 Task: Add an event with the title Sales Strategy Review and Alignment Meeting, date '2023/11/07', time 7:00 AM to 9:00 AMand add a description: During this session, we will gather a diverse group of experts, including environmentalists, engineers, urban planners, technology enthusiasts, and policy makers, to foster a multidimensional perspective on the topic. Through an open exchange of ideas, we will collectively explore creative strategies to minimize carbon emissions, reduce traffic congestion, and promote eco-friendly modes of transportation.Select event color  Sage . Add location for the event as: 123 Leidseplein, Amsterdam, Netherlands, logged in from the account softage.5@softage.netand send the event invitation to softage.3@softage.net and softage.4@softage.net. Set a reminder for the event Doesn't repeat
Action: Mouse moved to (904, 67)
Screenshot: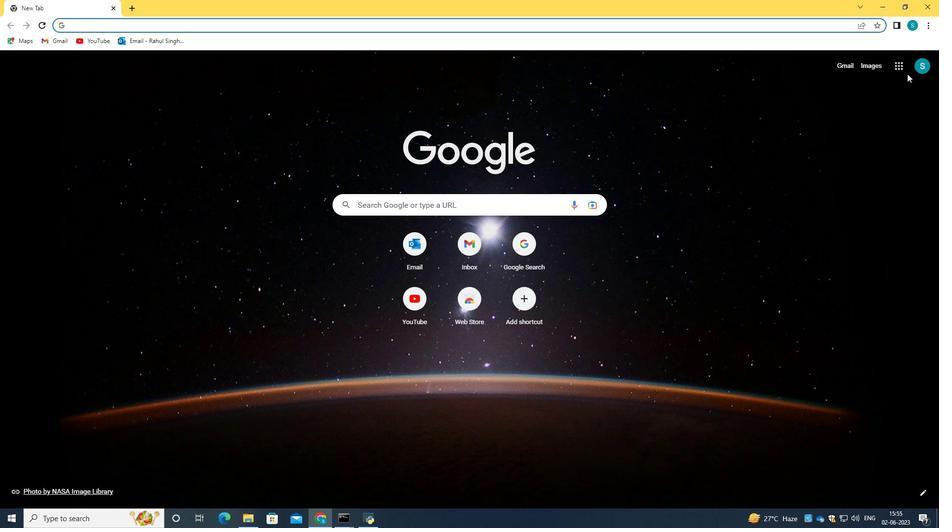 
Action: Mouse pressed left at (904, 67)
Screenshot: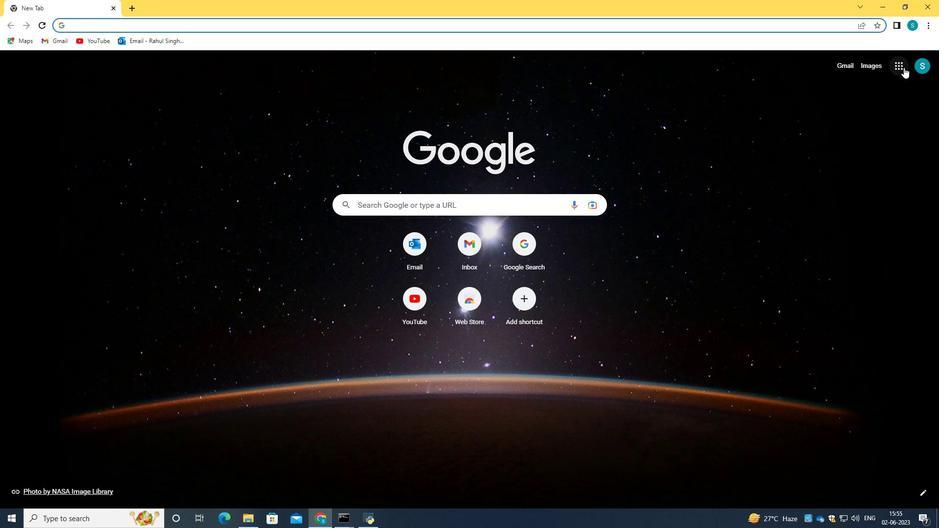 
Action: Mouse moved to (814, 208)
Screenshot: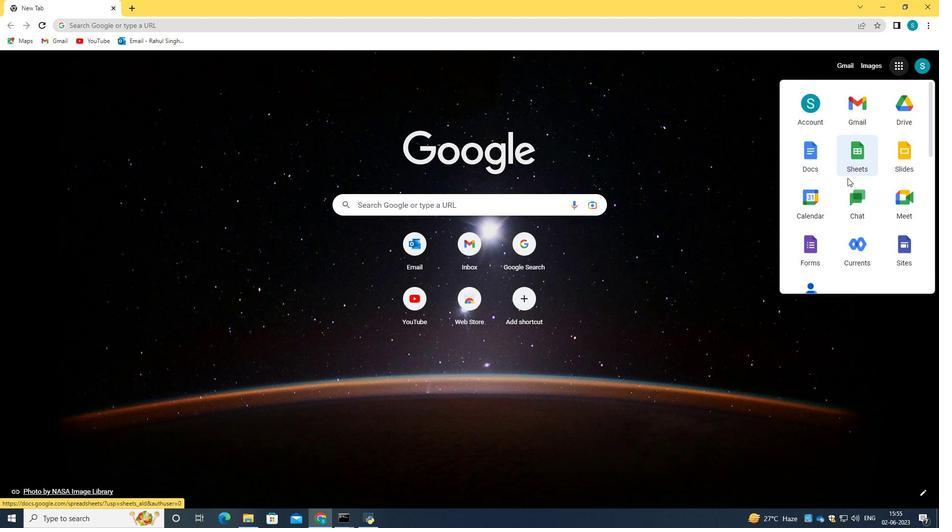
Action: Mouse pressed left at (814, 208)
Screenshot: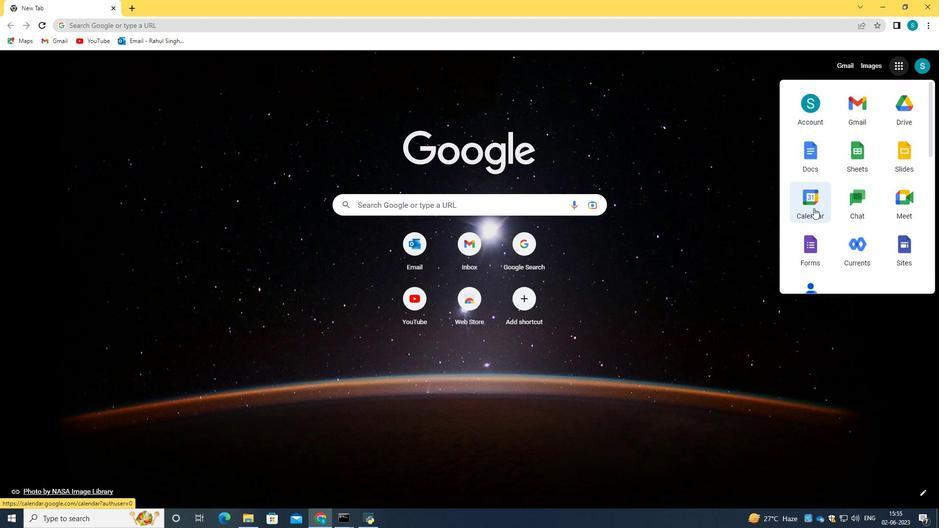 
Action: Mouse moved to (66, 97)
Screenshot: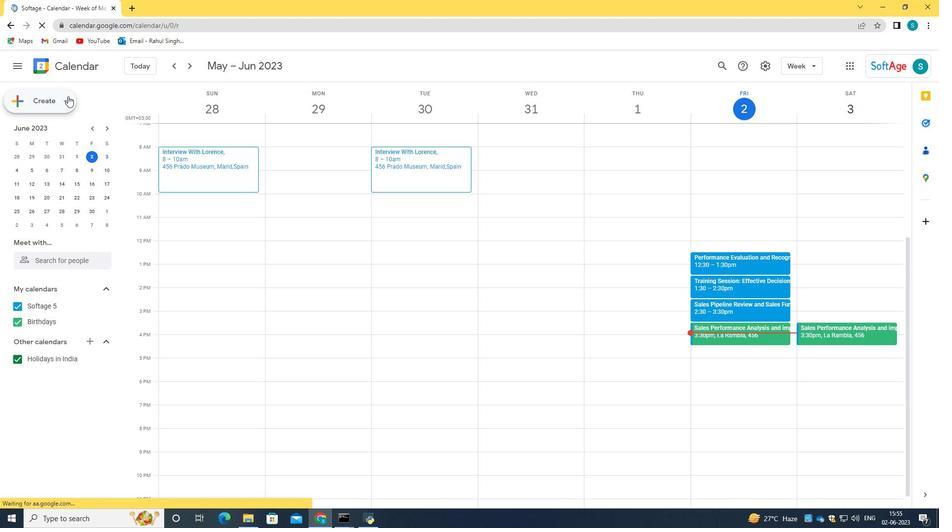 
Action: Mouse pressed left at (66, 97)
Screenshot: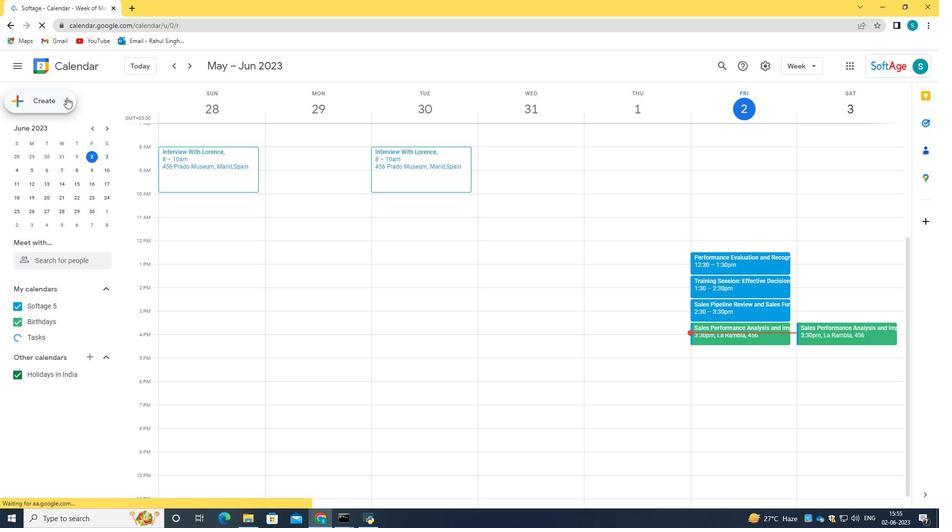 
Action: Mouse moved to (68, 125)
Screenshot: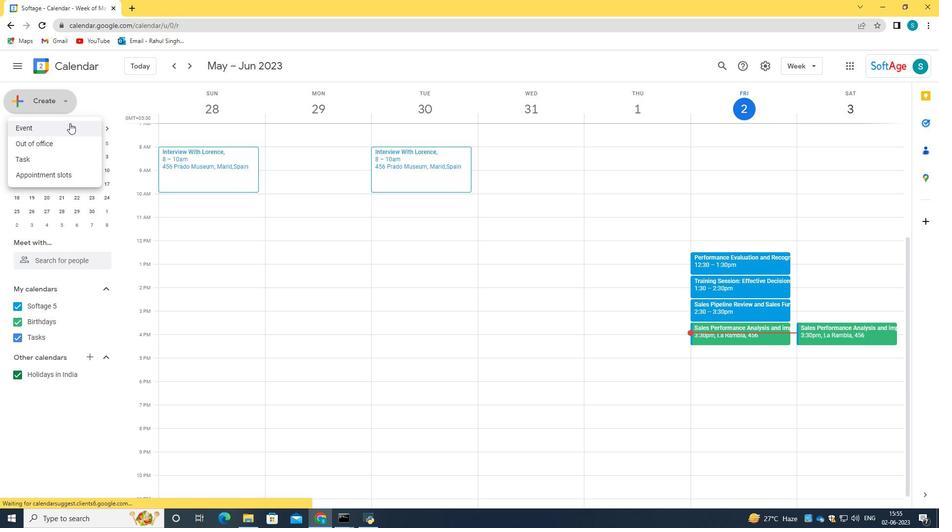
Action: Mouse pressed left at (68, 125)
Screenshot: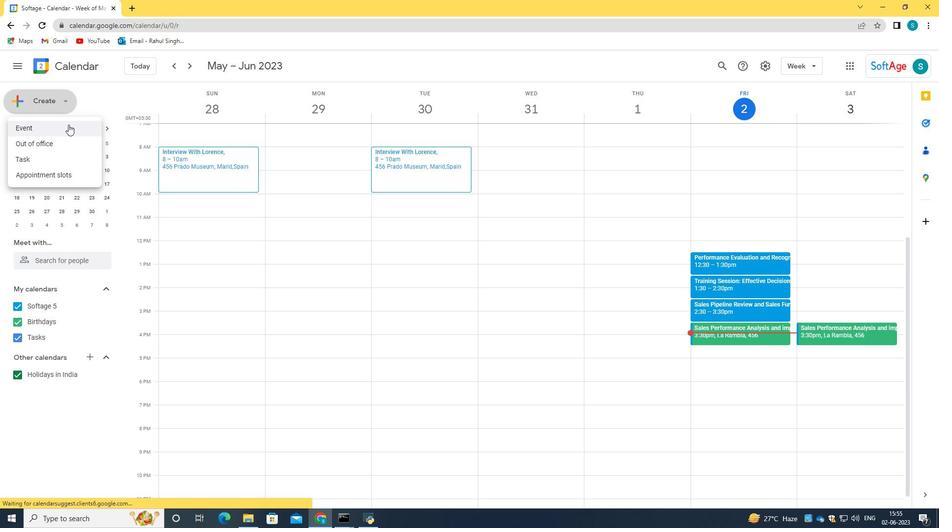 
Action: Mouse moved to (607, 392)
Screenshot: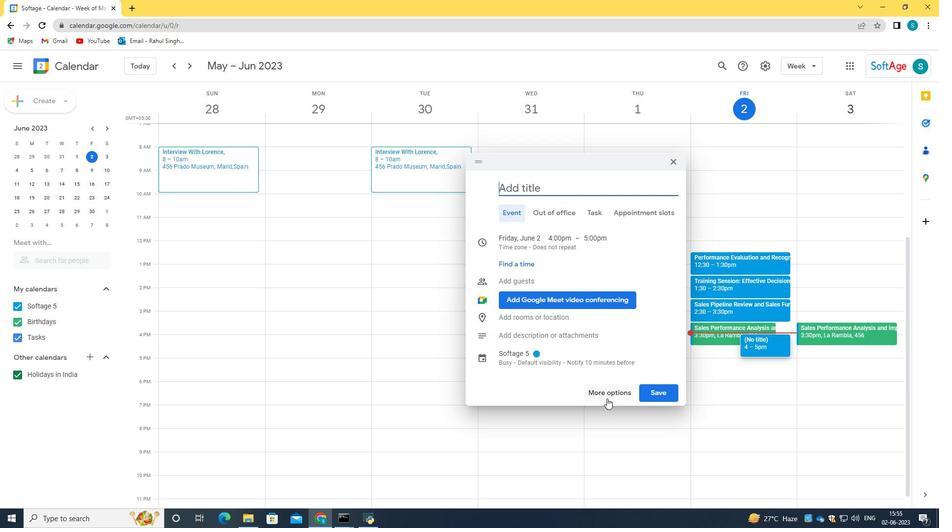 
Action: Mouse pressed left at (607, 392)
Screenshot: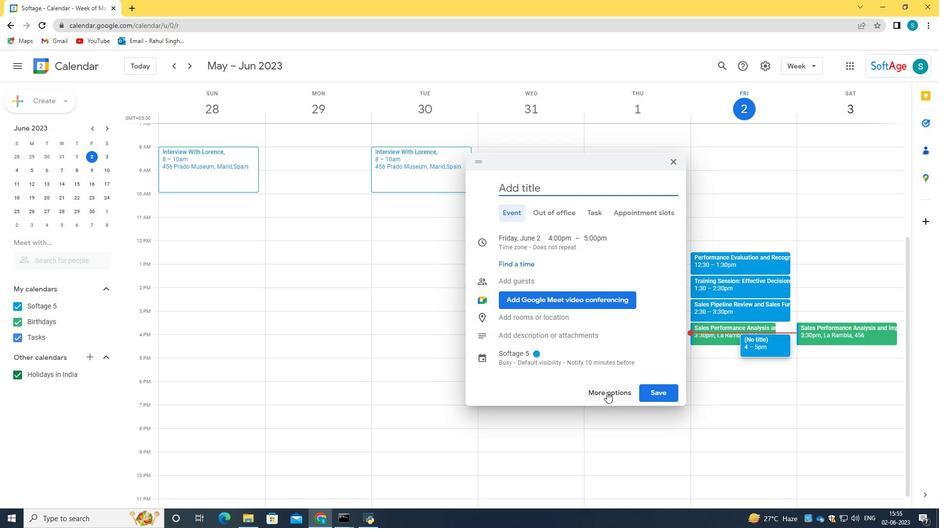 
Action: Mouse moved to (139, 75)
Screenshot: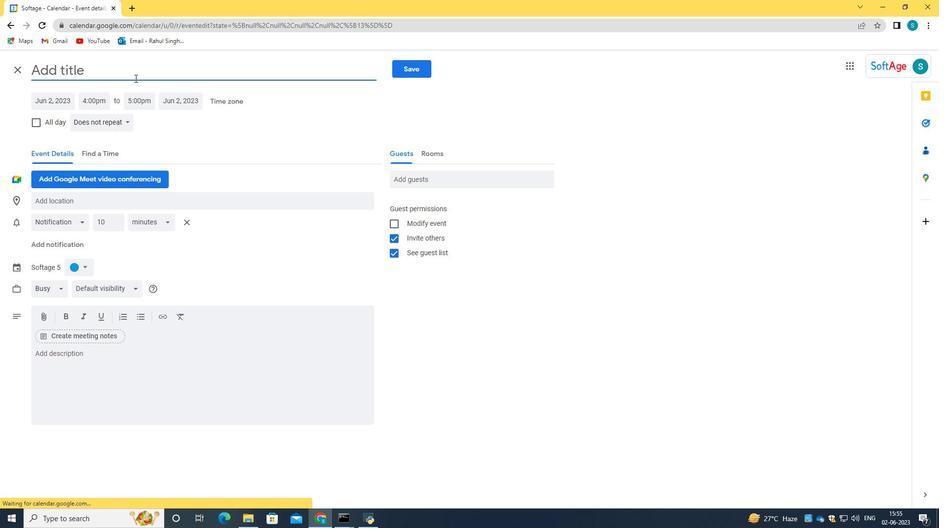 
Action: Key pressed <Key.caps_lock>S<Key.caps_lock>trategy<Key.space><Key.caps_lock>R<Key.caps_lock>eview<Key.space>and<Key.space><Key.caps_lock>AL<Key.caps_lock>o<Key.backspace><Key.backspace>lignment<Key.space><Key.caps_lock>M<Key.caps_lock>et<Key.backspace>eting
Screenshot: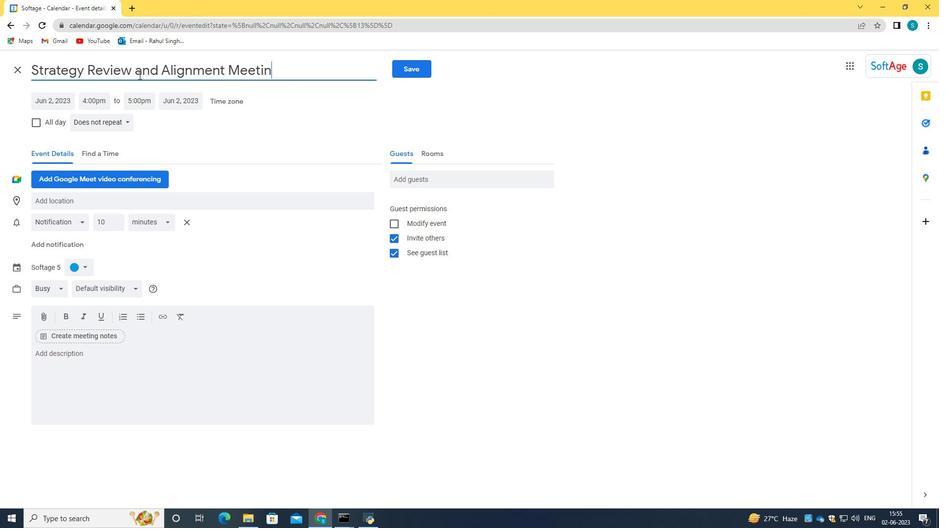 
Action: Mouse moved to (51, 101)
Screenshot: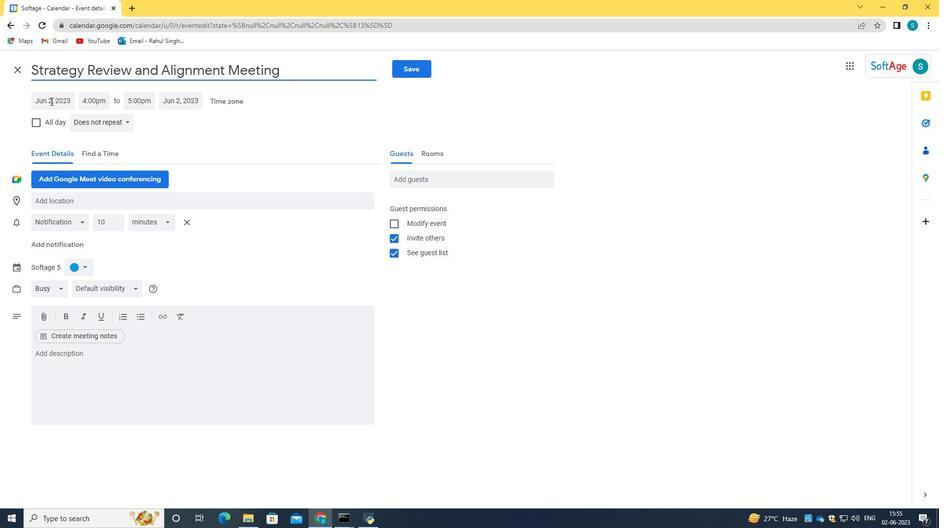 
Action: Mouse pressed left at (51, 101)
Screenshot: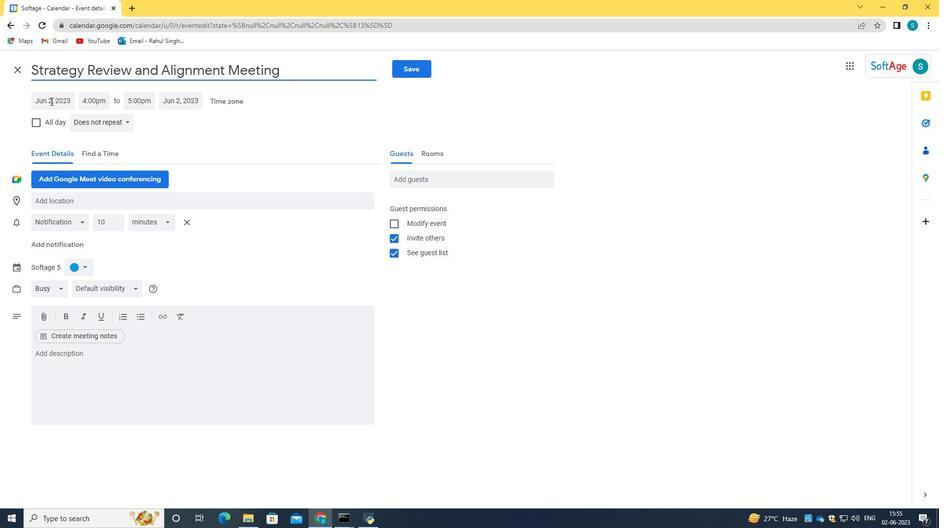 
Action: Mouse moved to (776, 193)
Screenshot: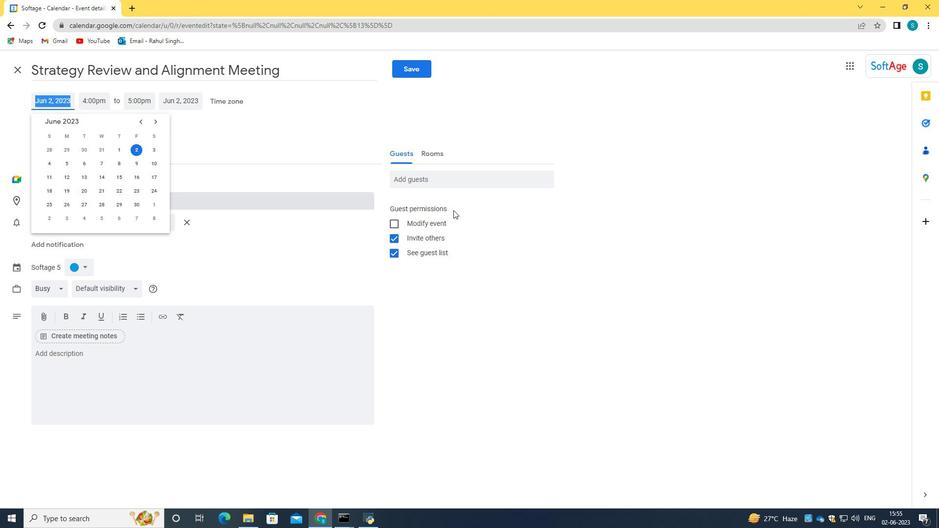 
Action: Key pressed 2023/11/07<Key.tab>07<Key.shift_r>:00
Screenshot: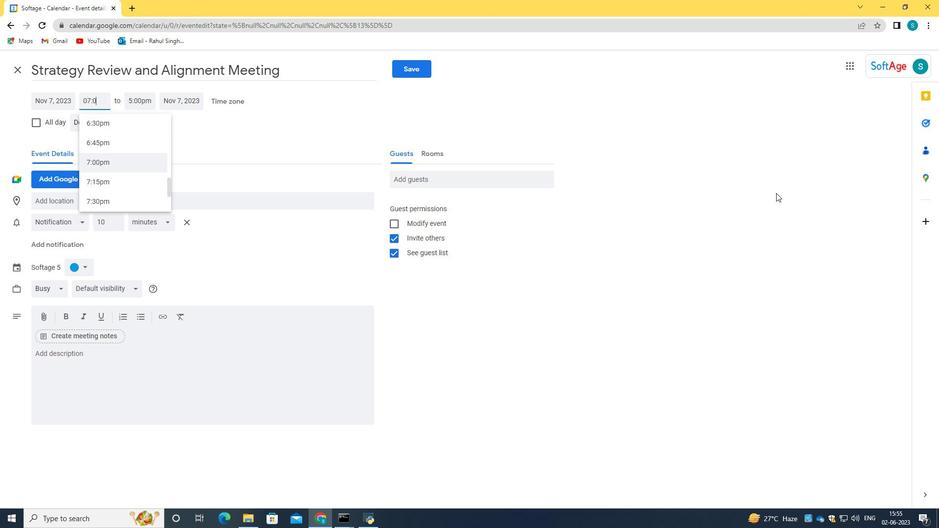 
Action: Mouse moved to (792, 193)
Screenshot: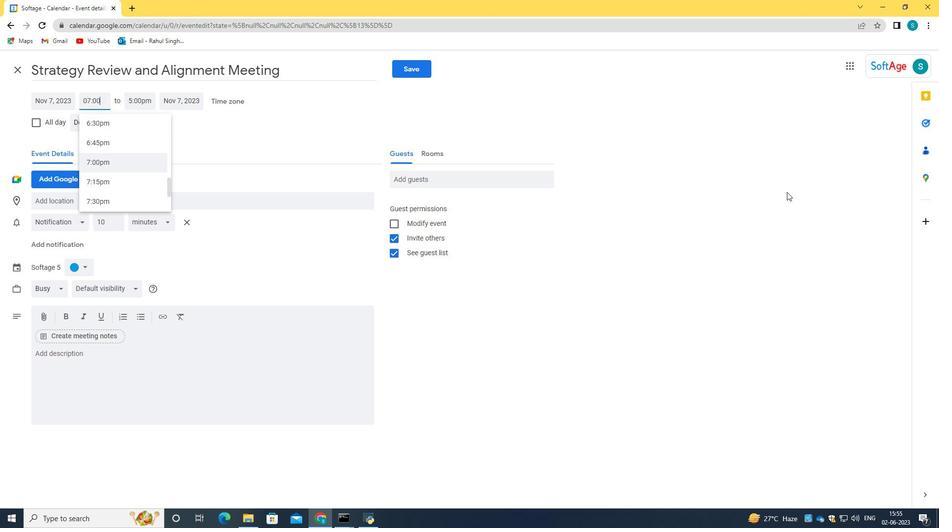 
Action: Key pressed am<Key.enter><Key.tab>09<Key.shift_r>:00am<Key.enter>
Screenshot: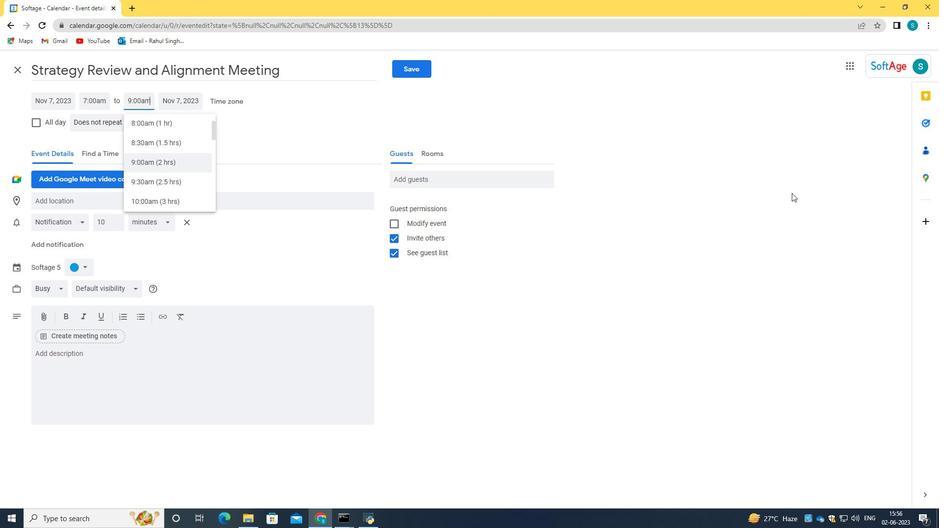 
Action: Mouse moved to (126, 364)
Screenshot: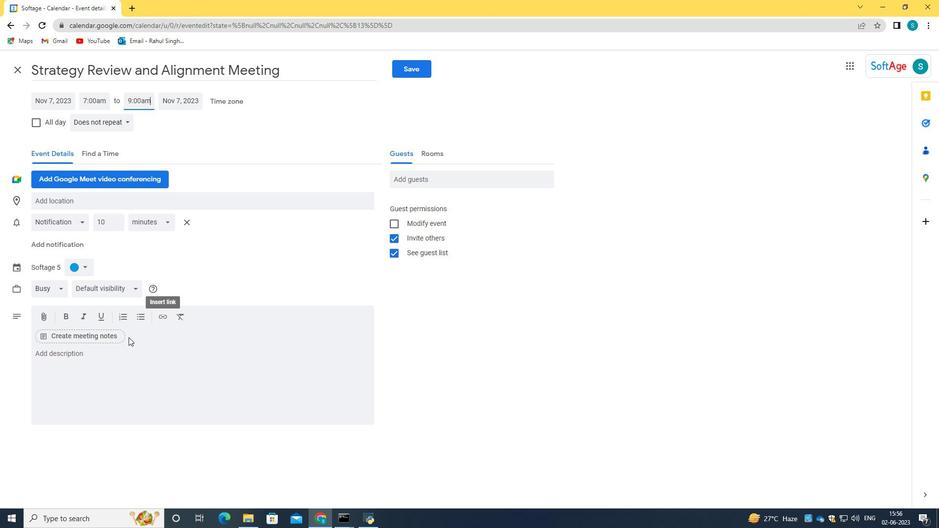 
Action: Mouse pressed left at (126, 364)
Screenshot: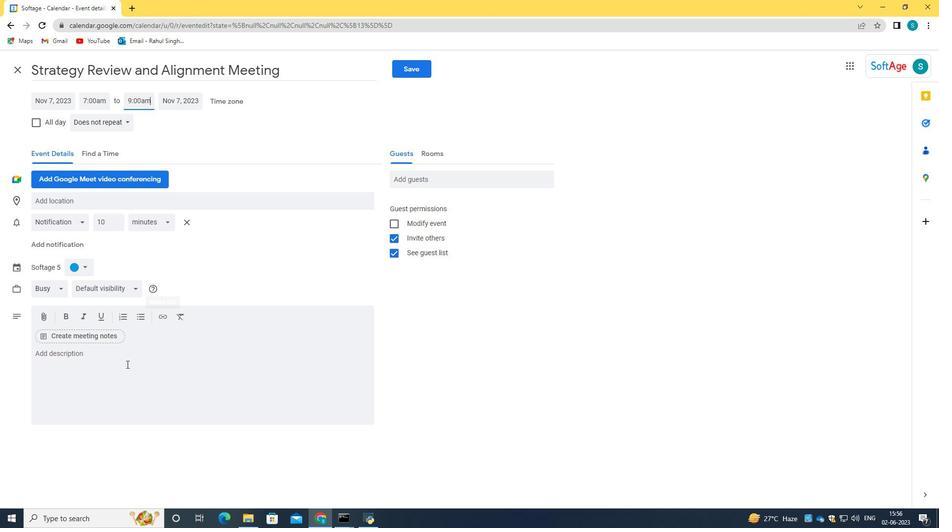 
Action: Key pressed <Key.caps_lock>D<Key.caps_lock>uring<Key.space>this<Key.space>session,<Key.space>we<Key.space>will<Key.space>gather<Key.space>a<Key.space>diverse<Key.space><Key.backspace><Key.space>group<Key.space>of<Key.space>experts<Key.space>,<Key.space>inc<Key.backspace><Key.backspace>=<Key.backspace><Key.backspace><Key.backspace><Key.backspace><Key.backspace>,<Key.space>includint<Key.backspace>g<Key.space>enci<Key.backspace><Key.backspace>vironm<Key.backspace>mentalists,<Key.space>engineers,<Key.space>urban<Key.space>planners,<Key.space>technolo<Key.backspace>ogy<Key.space>enthusiasts,<Key.space>and<Key.space>policy<Key.space>makers,<Key.space>to<Key.space>foster<Key.space>a<Key.space>multidimensional<Key.space>pr<Key.backspace>erspective<Key.space>on<Key.space>the<Key.space>topic.<Key.caps_lock><Key.space><Key.caps_lock>t<Key.caps_lock>H<Key.backspace><Key.backspace>T<Key.caps_lock>hrough<Key.space>a<Key.space><Key.backspace>an<Key.backspace><Key.backspace>n<Key.space>open<Key.space>exchange<Key.space>of<Key.space>ideas,<Key.space>we<Key.space>will<Key.space>collectivel<Key.space><Key.backspace><Key.backspace>ly<Key.space>w<Key.backspace>explore<Key.space>creative<Key.space>stratgies<Key.space>to<Key.space>mi<Key.backspace><Key.backspace><Key.backspace><Key.backspace>
Screenshot: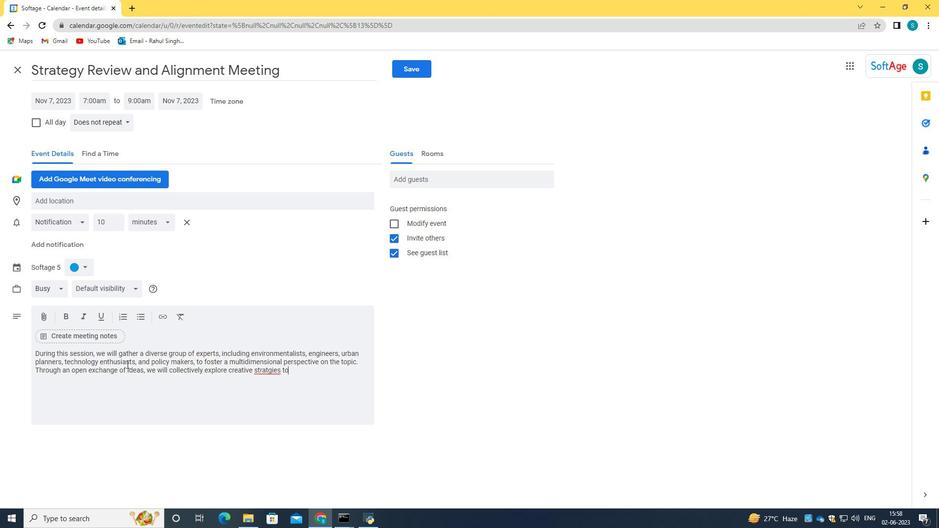 
Action: Mouse moved to (271, 370)
Screenshot: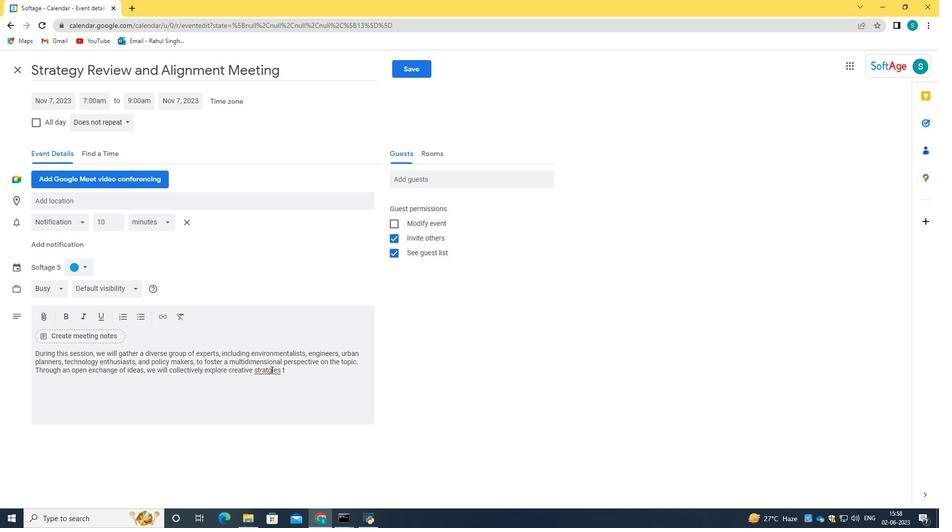 
Action: Mouse pressed right at (271, 370)
Screenshot: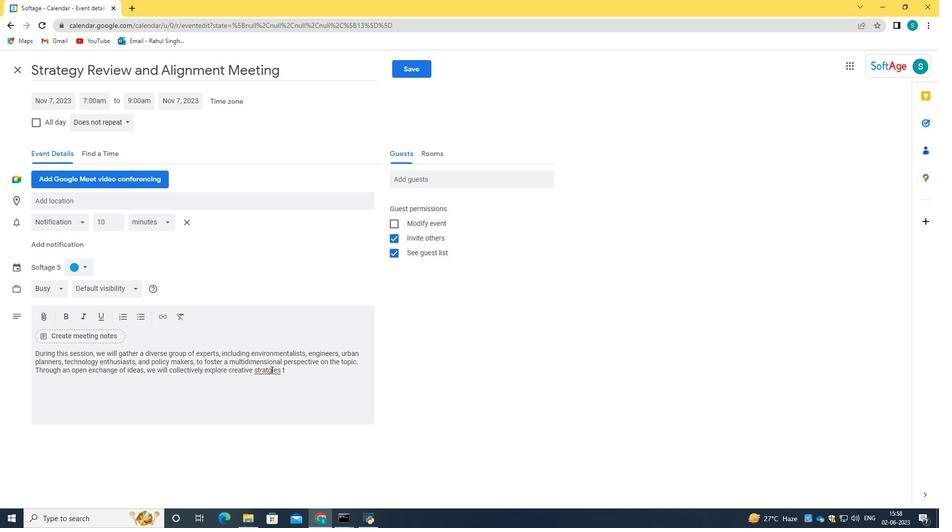 
Action: Mouse moved to (314, 241)
Screenshot: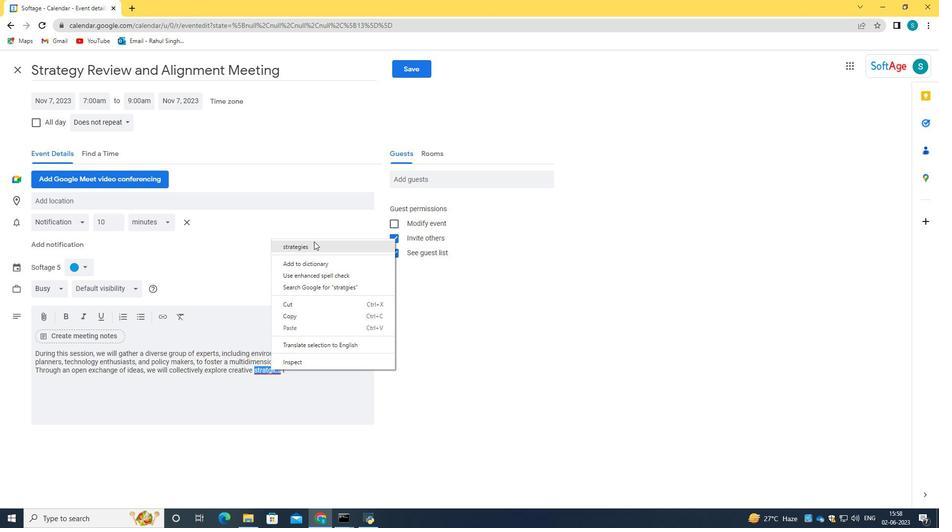 
Action: Mouse pressed left at (314, 241)
Screenshot: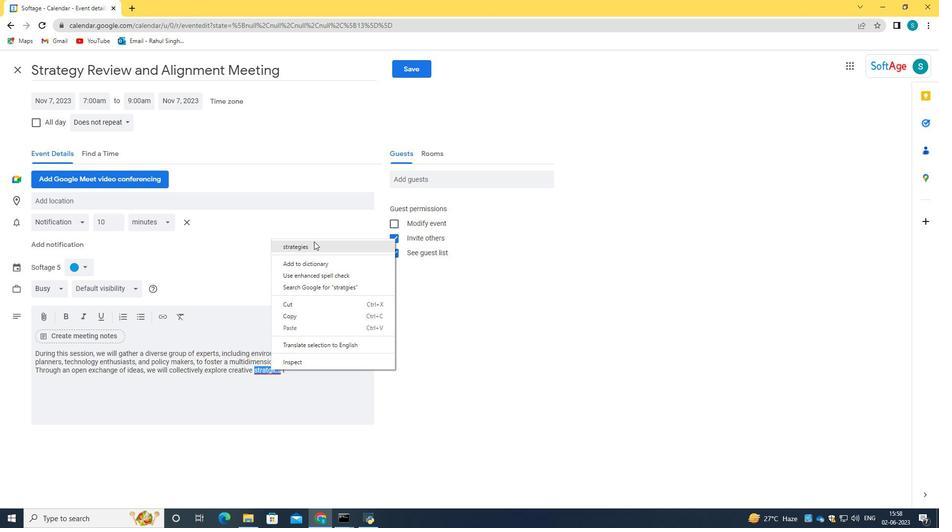 
Action: Mouse moved to (291, 372)
Screenshot: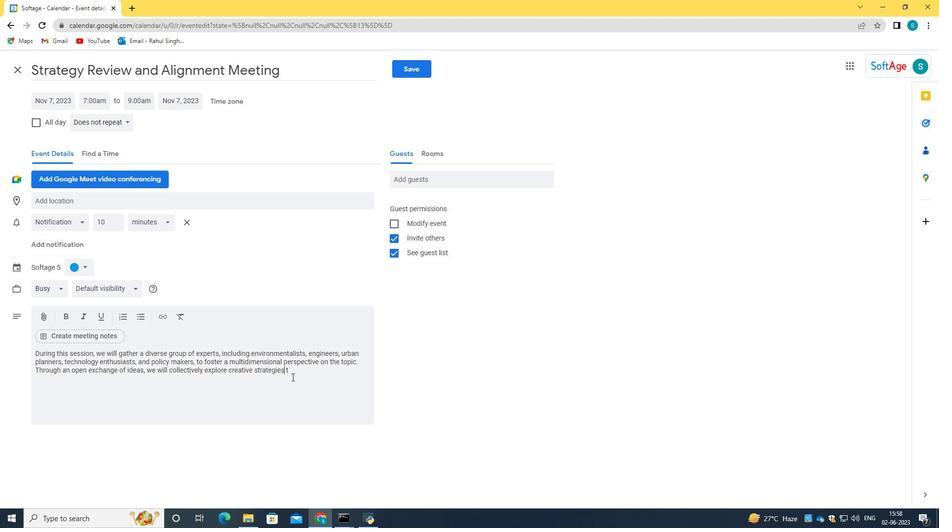 
Action: Mouse pressed left at (291, 372)
Screenshot: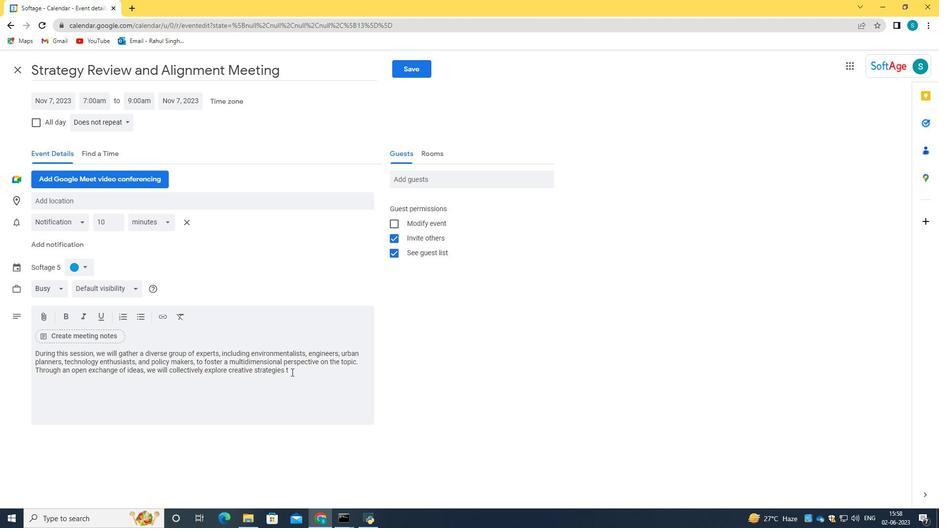 
Action: Key pressed o<Key.space>minimize<Key.space>carbon<Key.space>emissions,<Key.space>reduce<Key.space>trafi<Key.backspace>fic<Key.space>congestion,<Key.space>and<Key.space>promote<Key.space>eco=<Key.backspace>0<Key.backspace>-friendly<Key.space>modes<Key.space>of<Key.space>transportation.
Screenshot: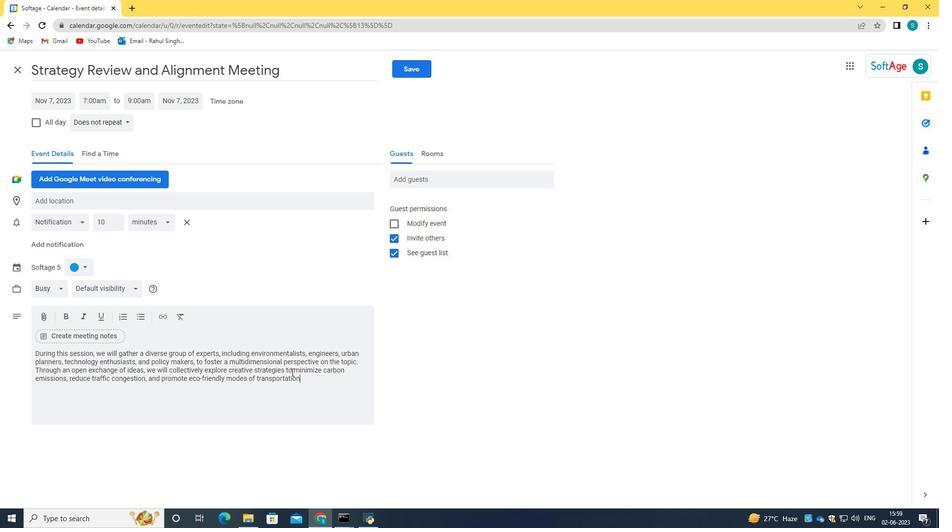 
Action: Mouse moved to (78, 268)
Screenshot: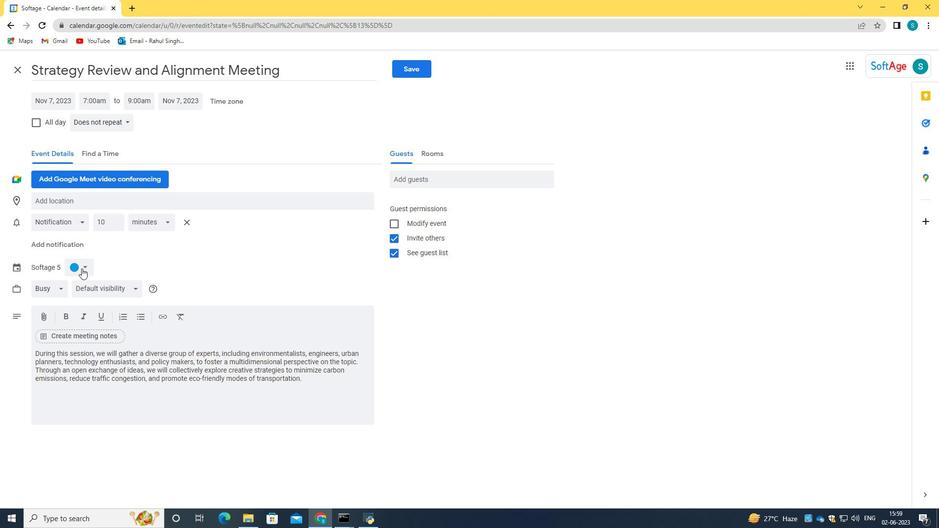 
Action: Mouse pressed left at (78, 268)
Screenshot: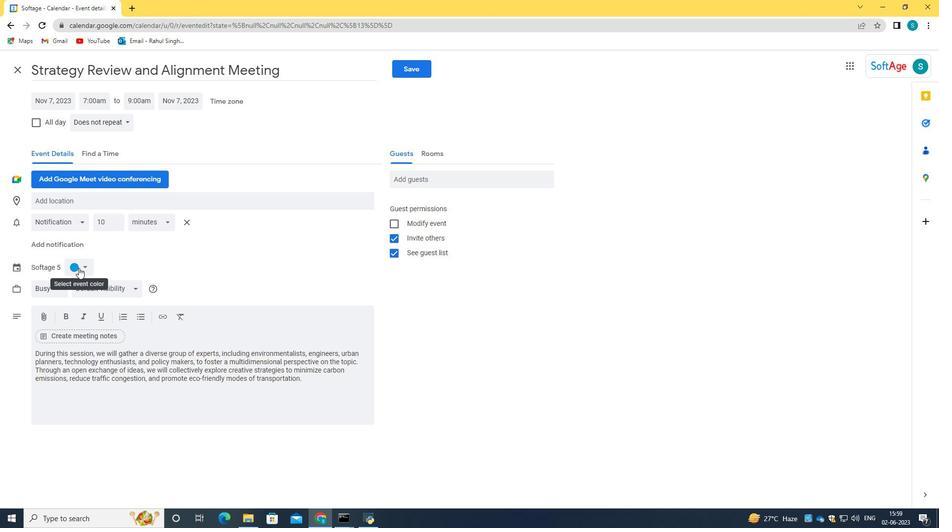 
Action: Mouse moved to (76, 288)
Screenshot: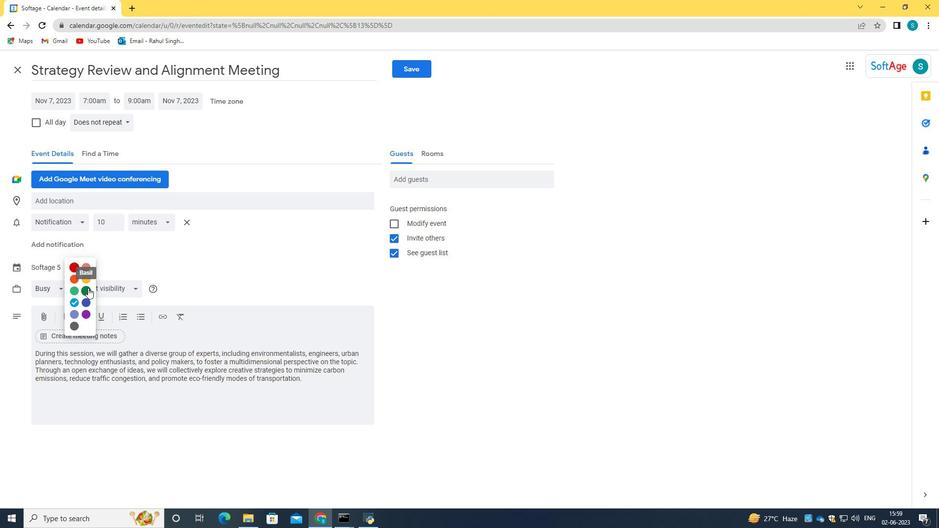 
Action: Mouse pressed left at (76, 288)
Screenshot: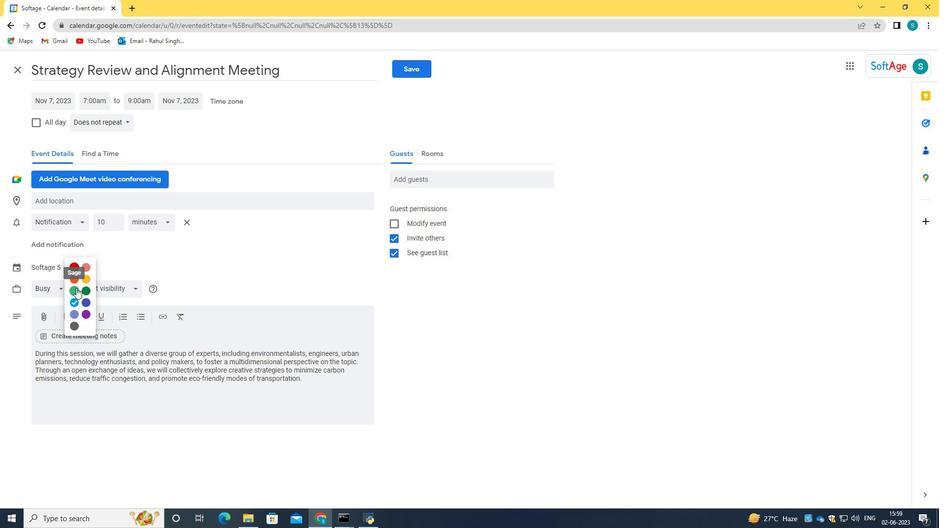
Action: Mouse moved to (88, 203)
Screenshot: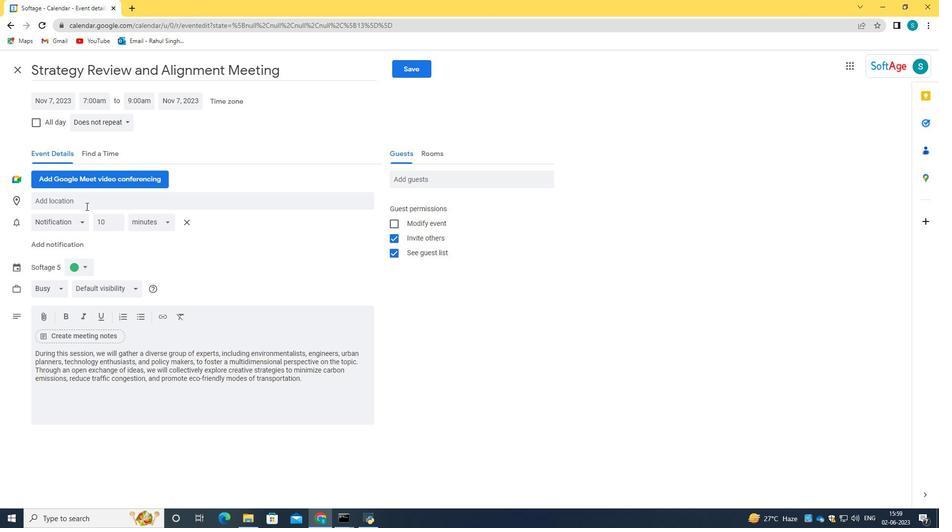 
Action: Mouse pressed left at (88, 203)
Screenshot: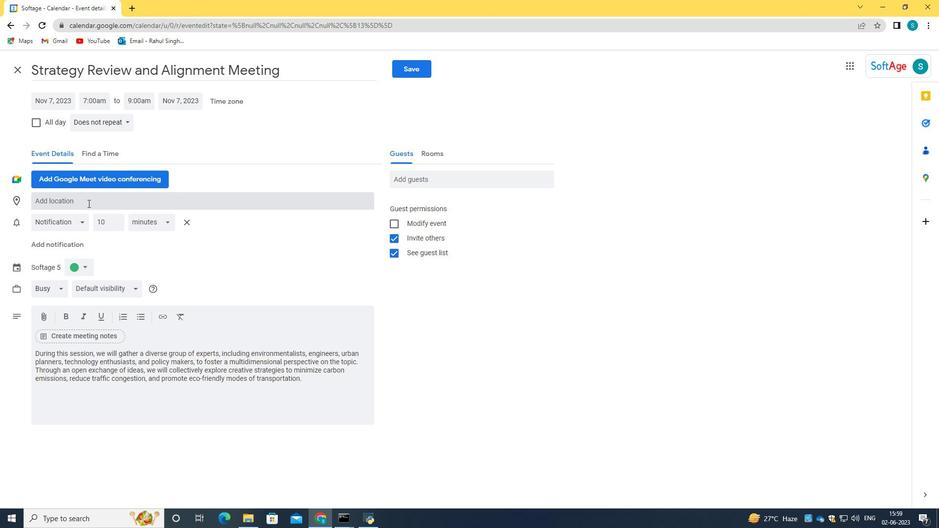 
Action: Key pressed 12
Screenshot: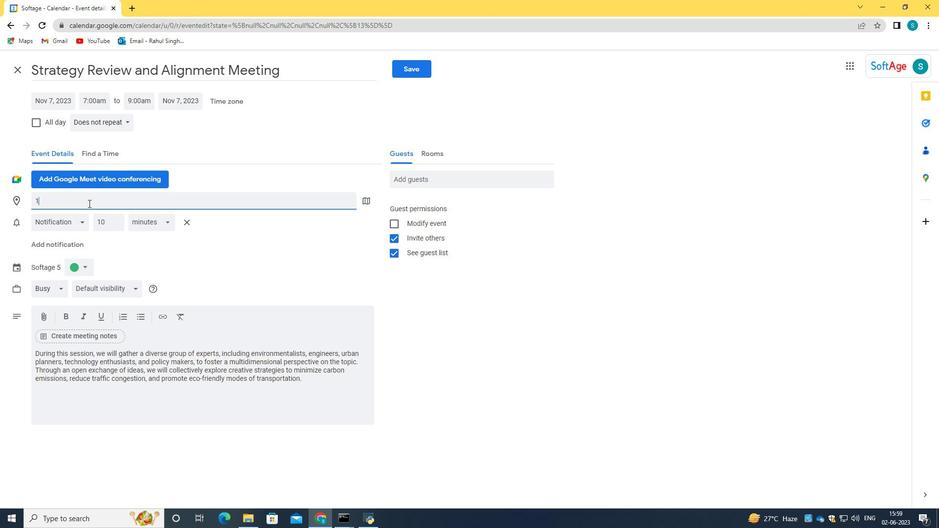 
Action: Mouse moved to (91, 203)
Screenshot: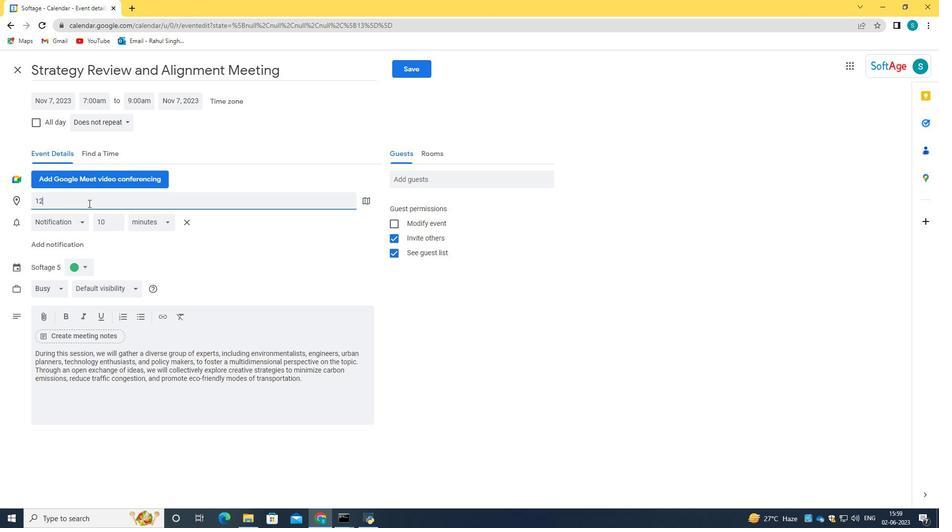 
Action: Key pressed 3
Screenshot: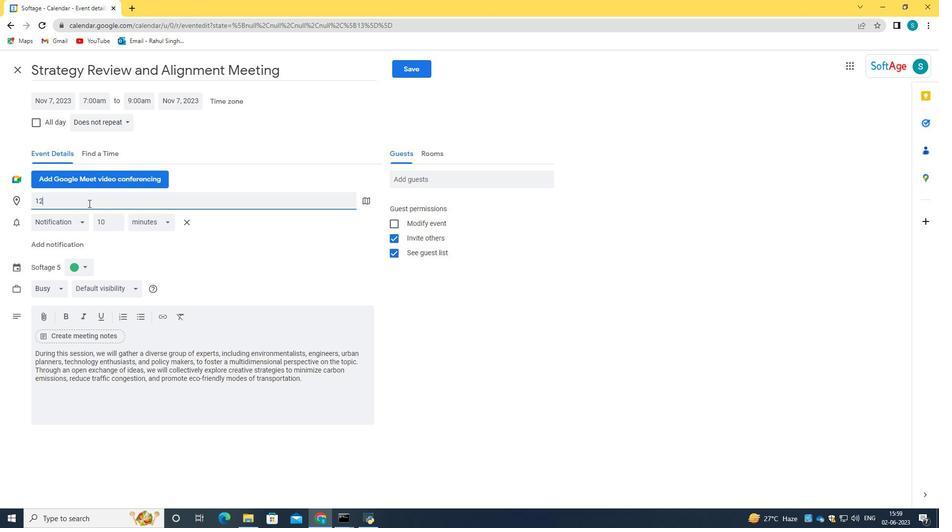 
Action: Mouse moved to (122, 205)
Screenshot: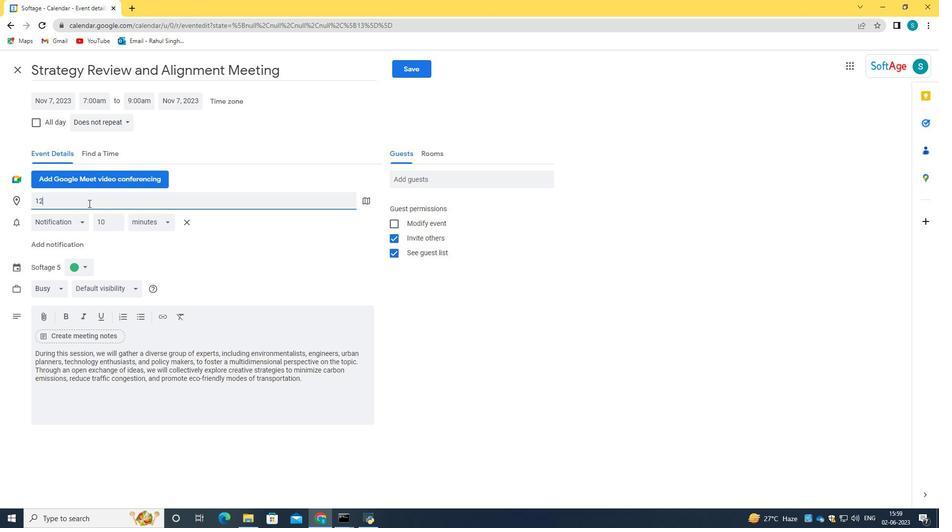 
Action: Key pressed <Key.space><Key.caps_lock>L<Key.caps_lock>eidsep
Screenshot: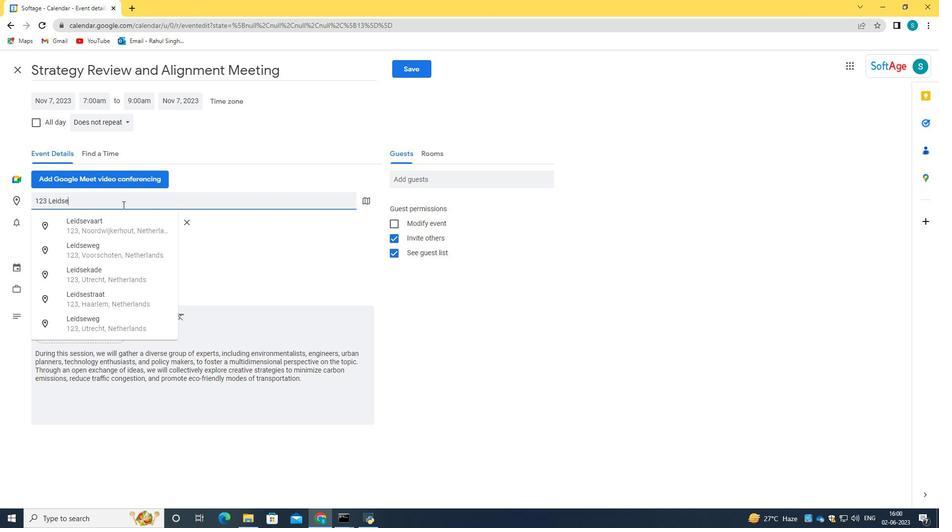 
Action: Mouse moved to (107, 228)
Screenshot: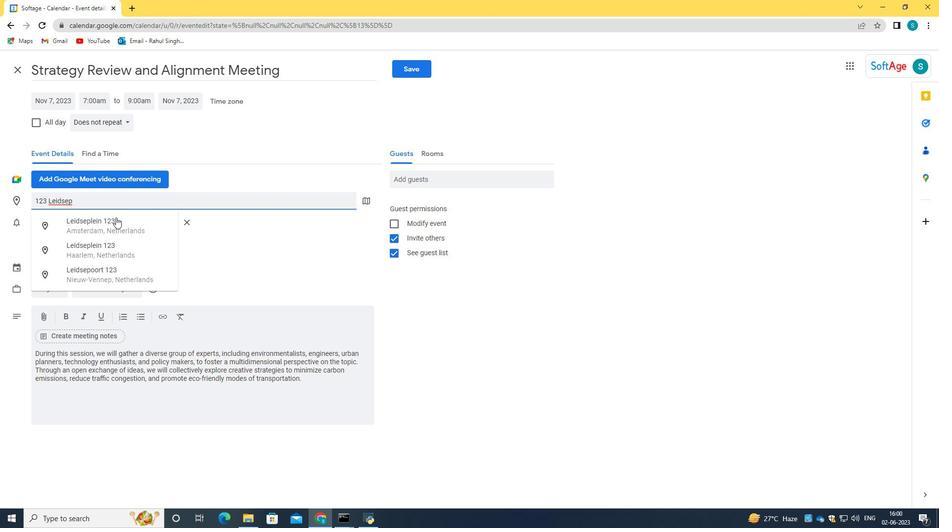 
Action: Mouse pressed left at (107, 228)
Screenshot: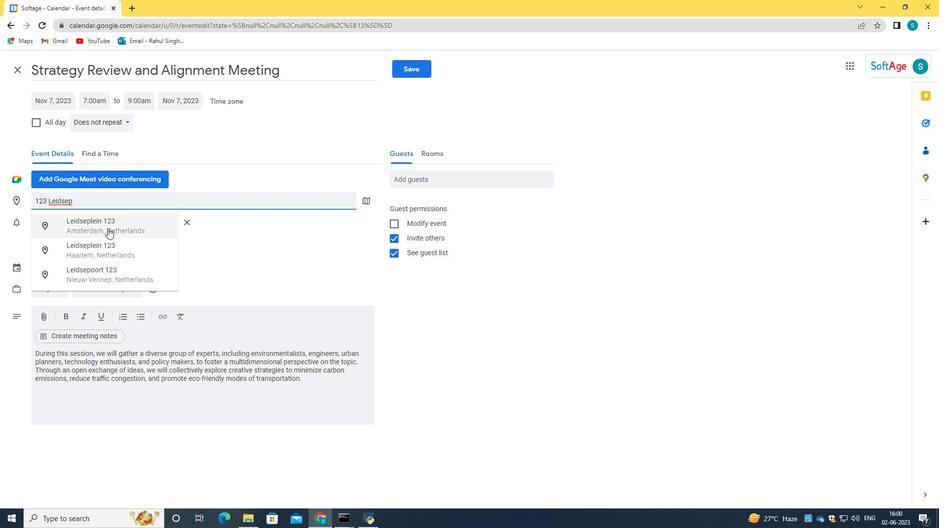
Action: Mouse moved to (430, 180)
Screenshot: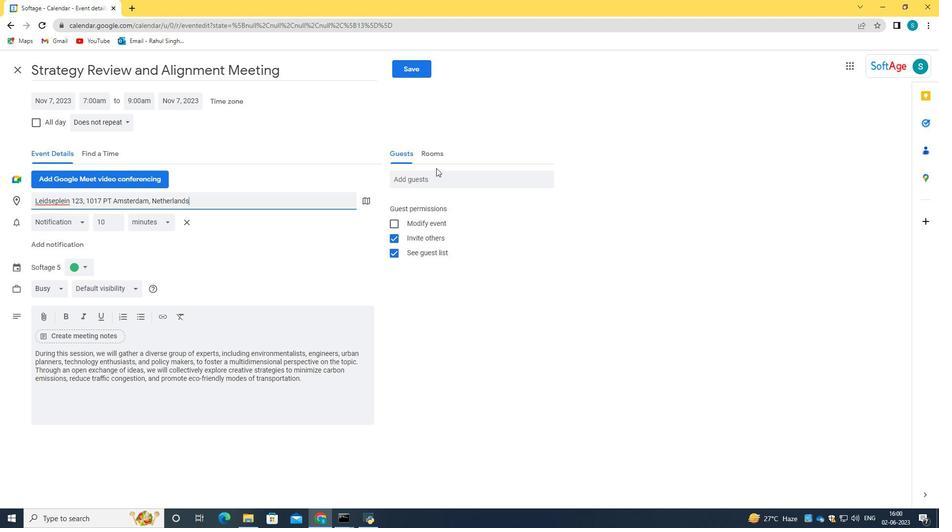 
Action: Mouse pressed left at (430, 180)
Screenshot: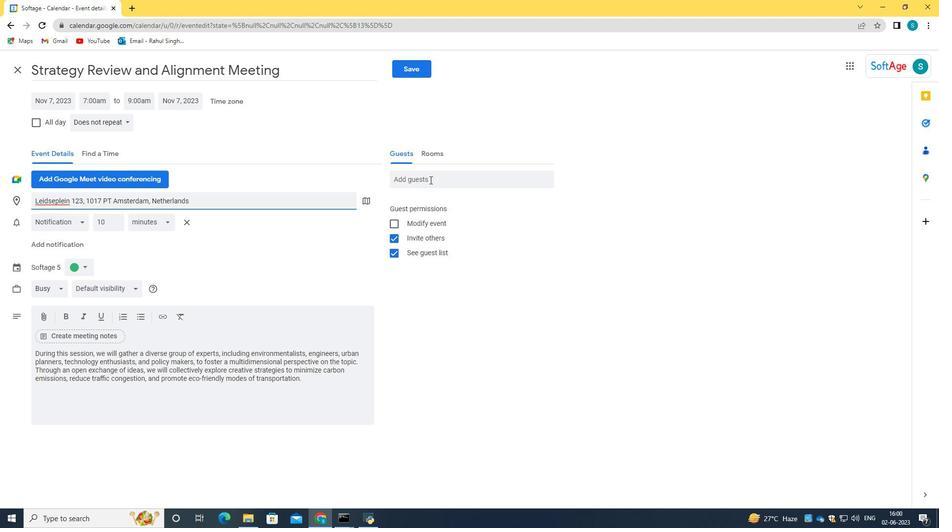 
Action: Key pressed softage.5<Key.shift>@softage.net
Screenshot: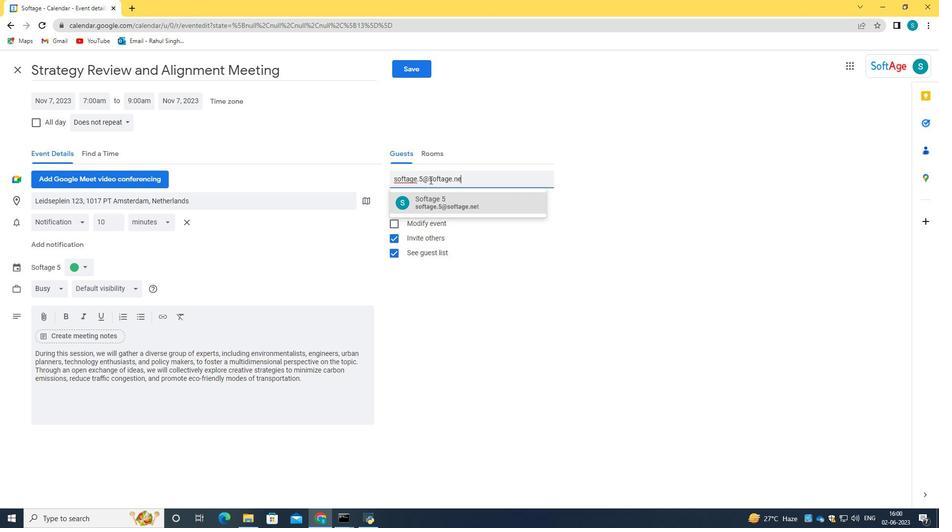 
Action: Mouse moved to (424, 178)
Screenshot: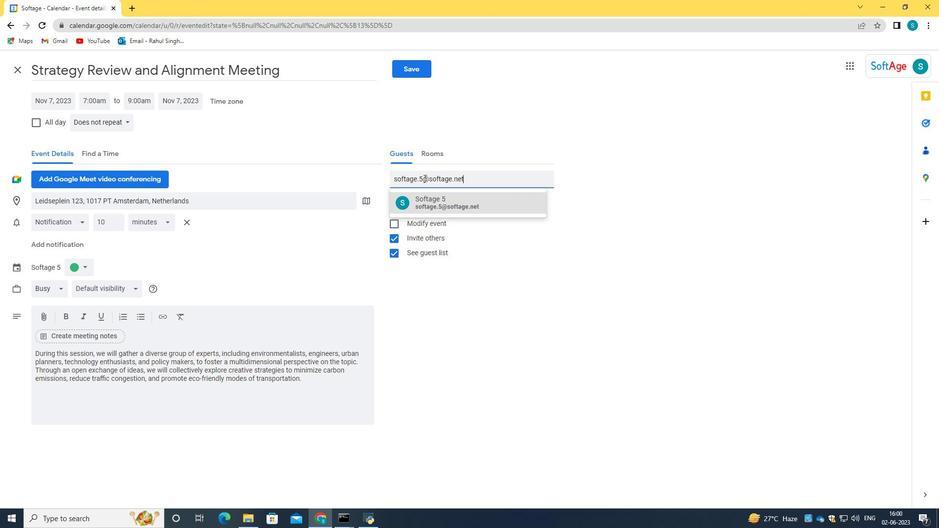 
Action: Mouse pressed left at (424, 178)
Screenshot: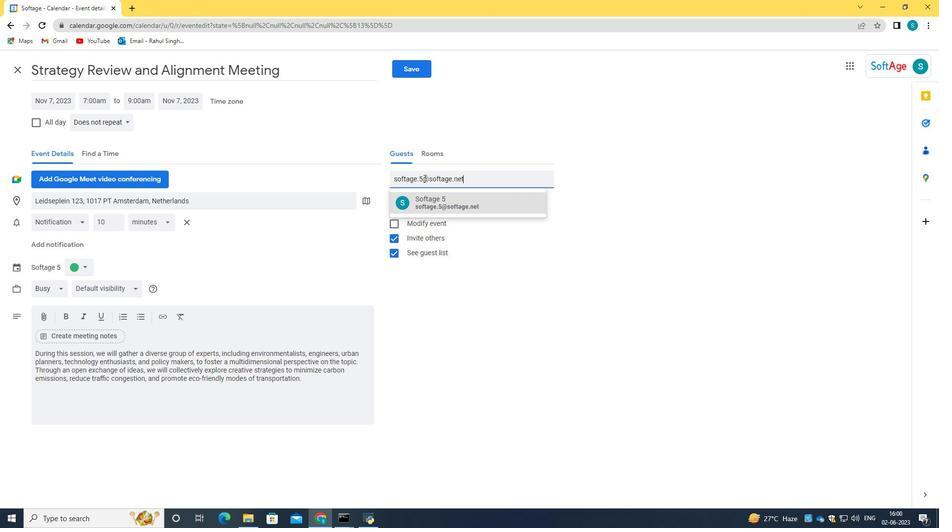 
Action: Mouse moved to (432, 178)
Screenshot: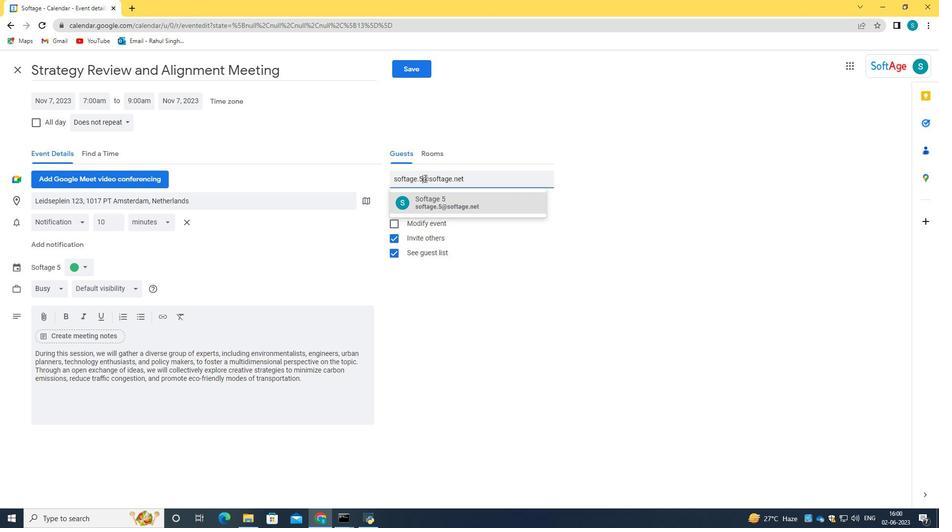 
Action: Key pressed <Key.backspace>3
Screenshot: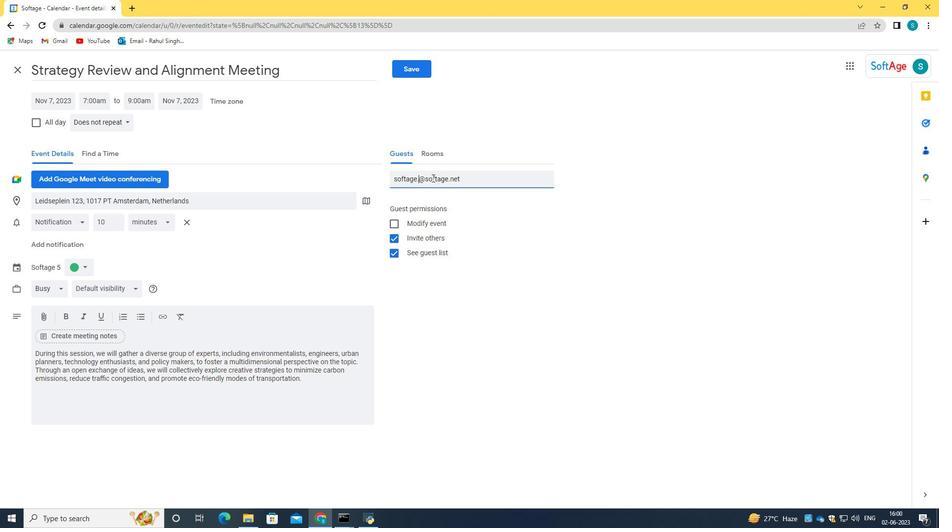 
Action: Mouse moved to (477, 192)
Screenshot: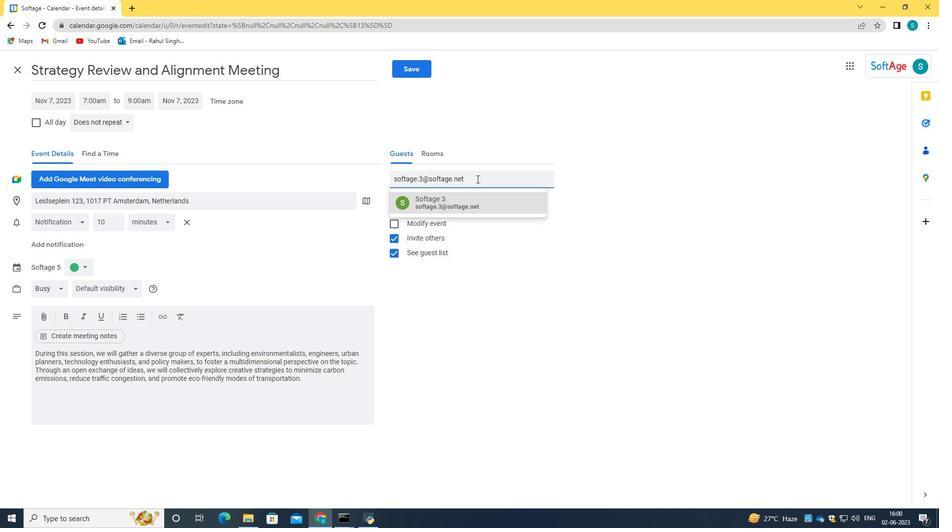 
Action: Key pressed <Key.enter>
Screenshot: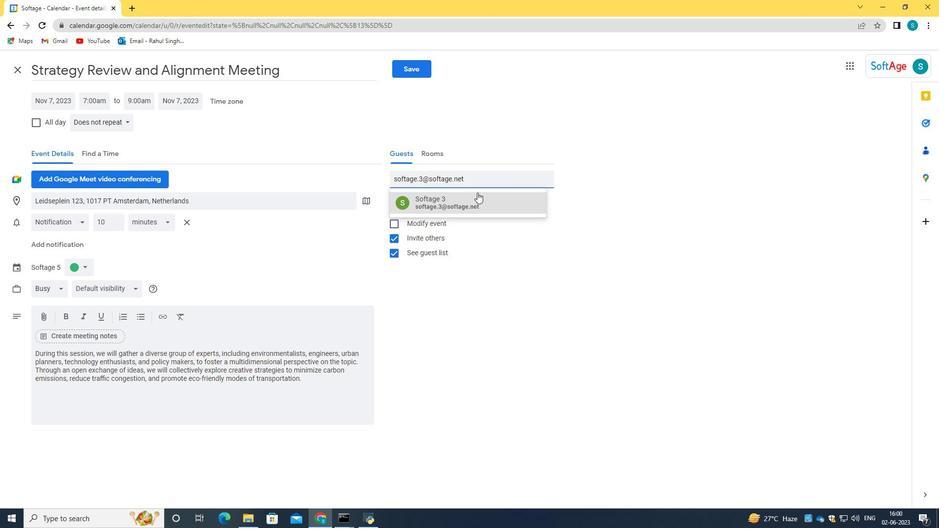 
Action: Mouse moved to (459, 179)
Screenshot: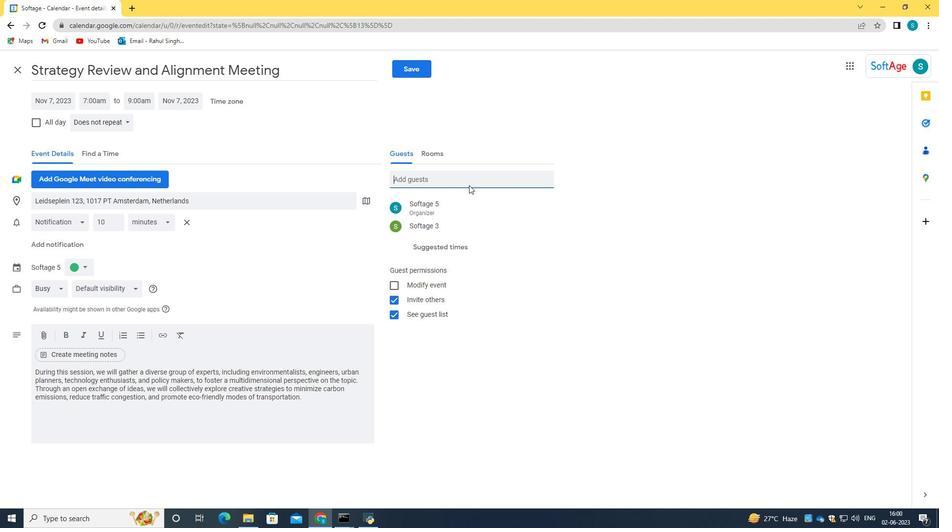 
Action: Key pressed softage.4<Key.shift>@softage.net
Screenshot: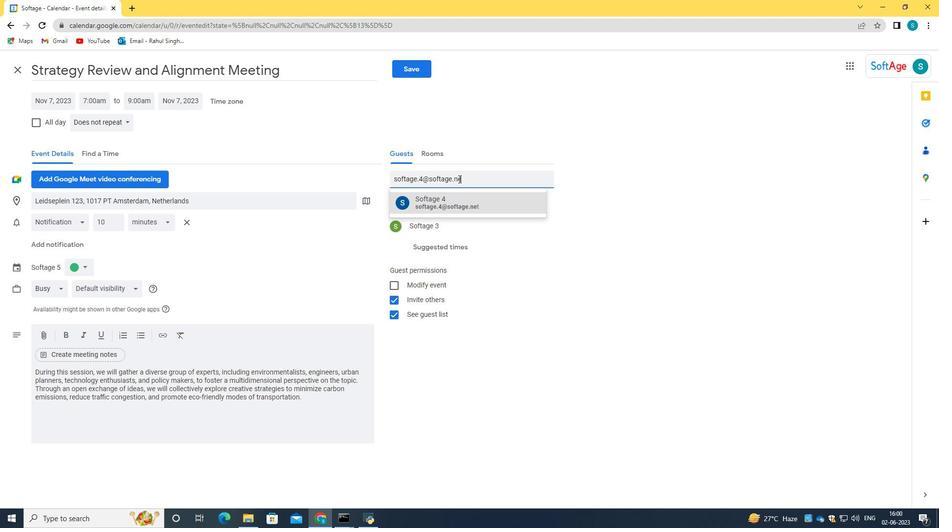
Action: Mouse moved to (475, 204)
Screenshot: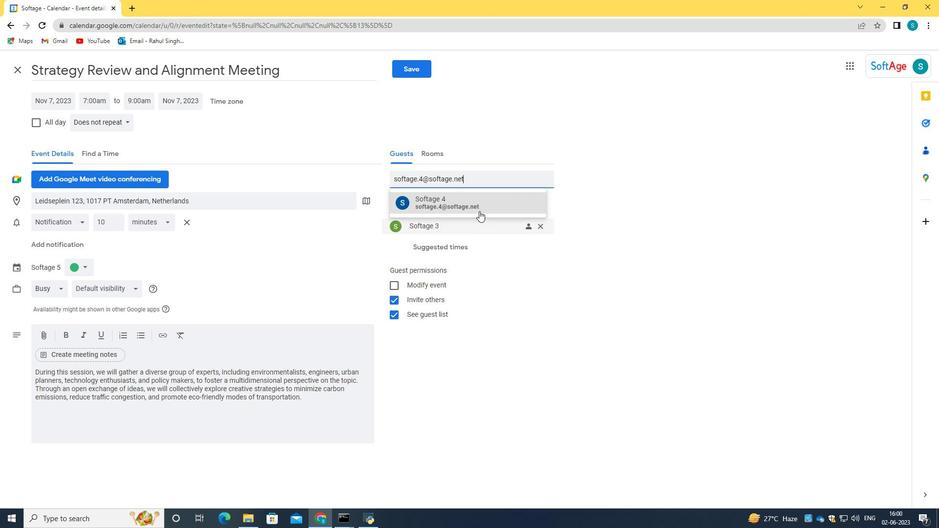 
Action: Mouse pressed left at (475, 204)
Screenshot: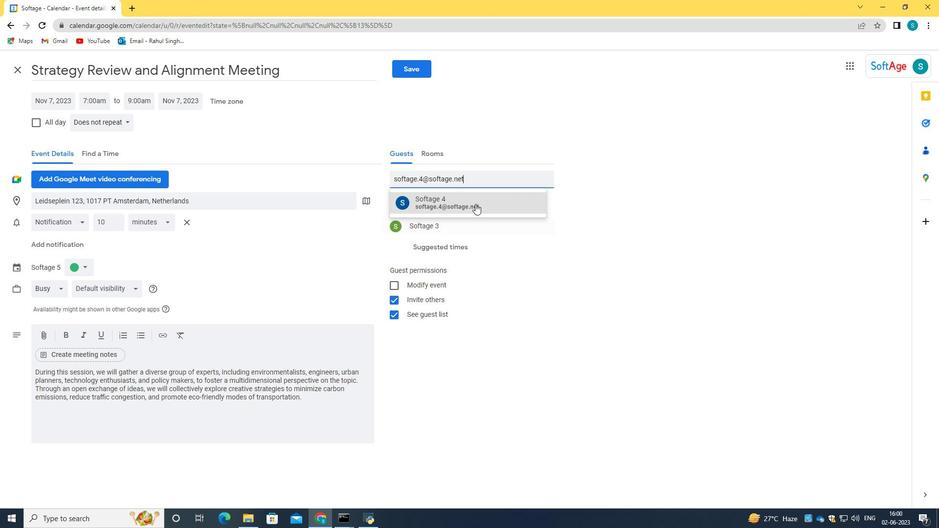
Action: Key pressed 2
Screenshot: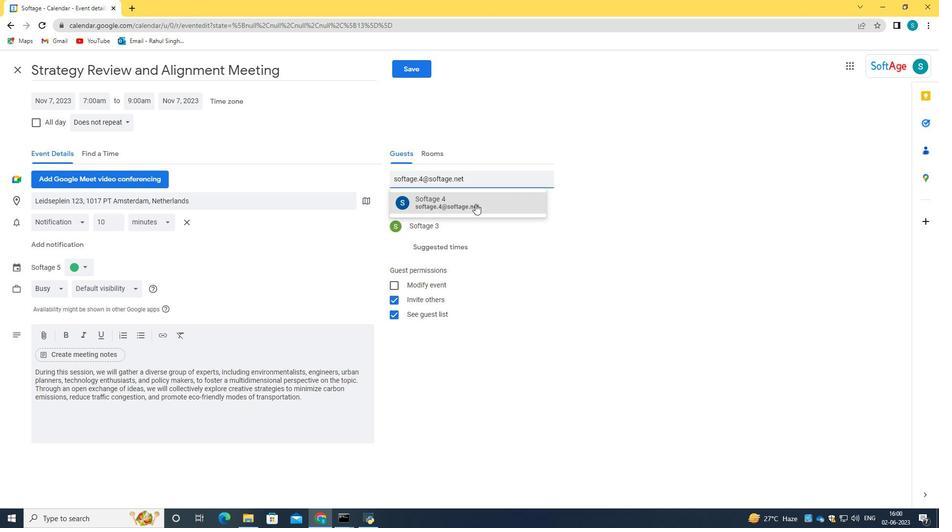 
Action: Mouse moved to (424, 179)
Screenshot: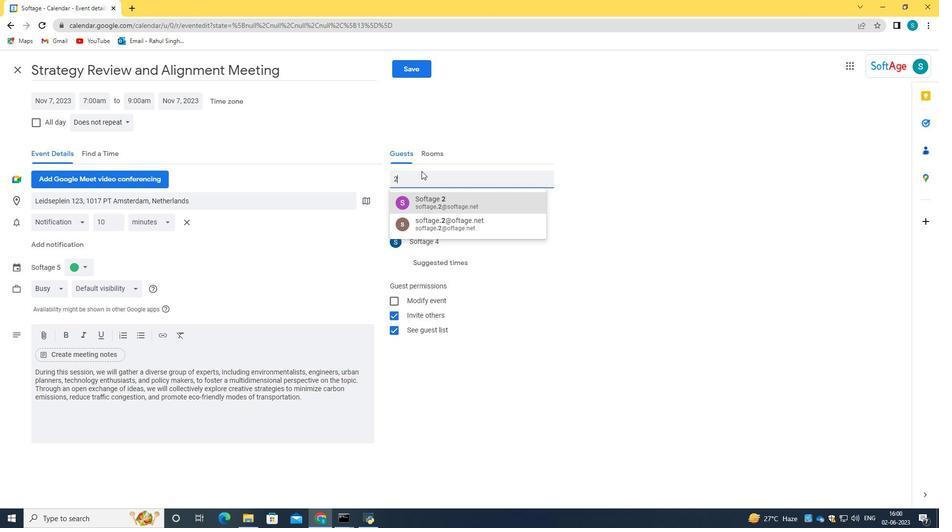 
Action: Key pressed <Key.backspace>
Screenshot: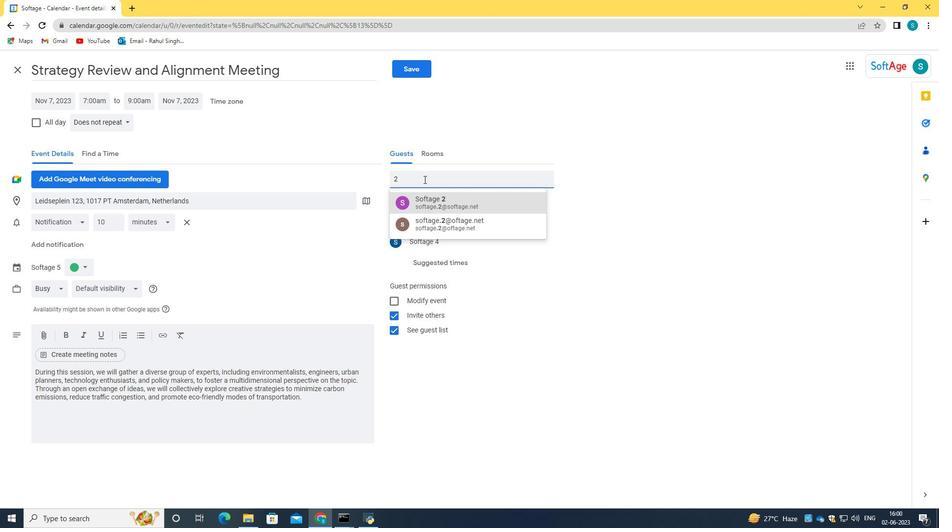 
Action: Mouse moved to (511, 301)
Screenshot: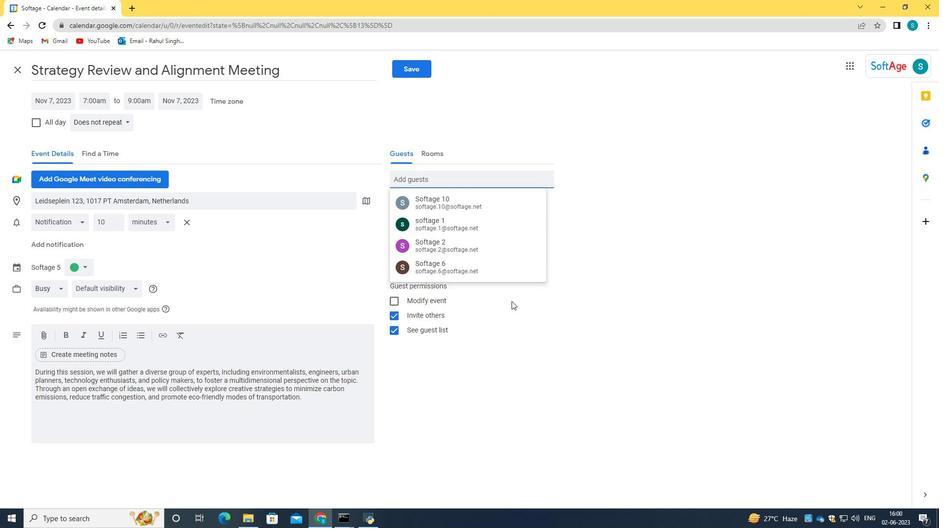 
Action: Mouse pressed left at (511, 301)
Screenshot: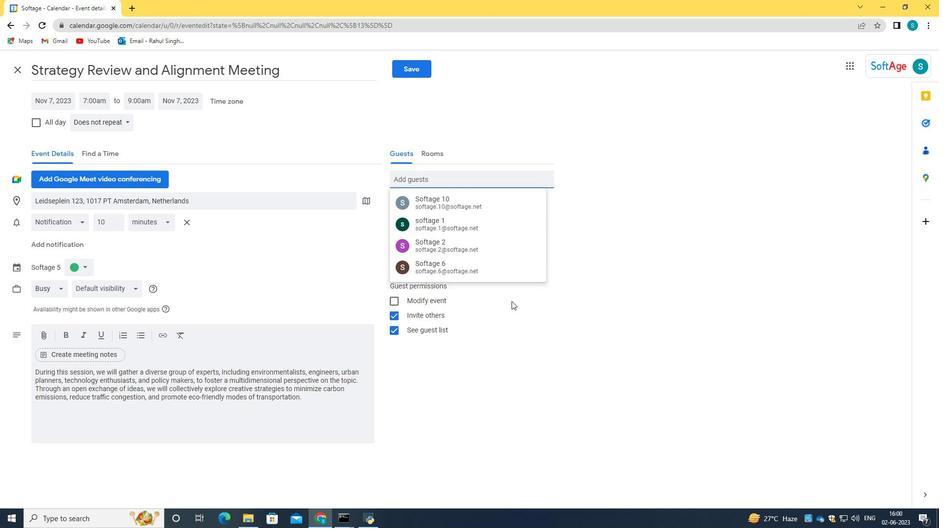 
Action: Mouse moved to (103, 123)
Screenshot: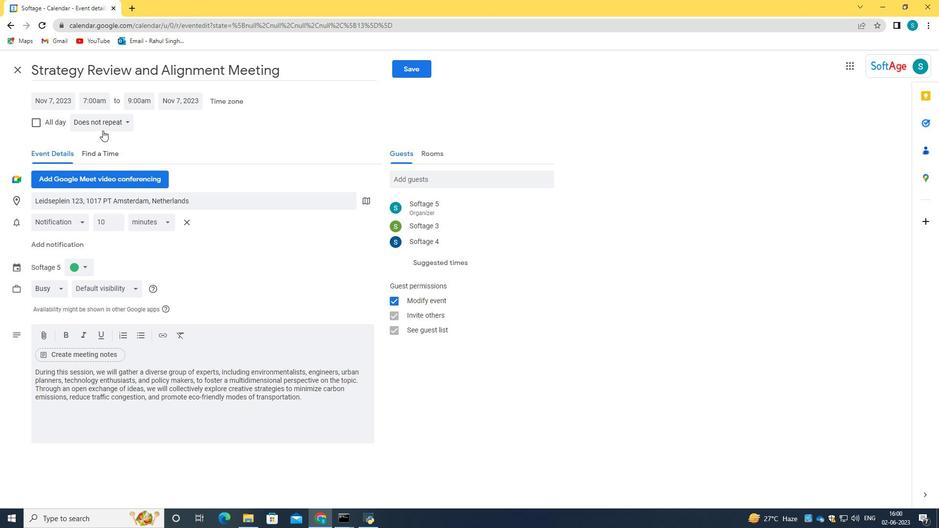 
Action: Mouse pressed left at (103, 123)
Screenshot: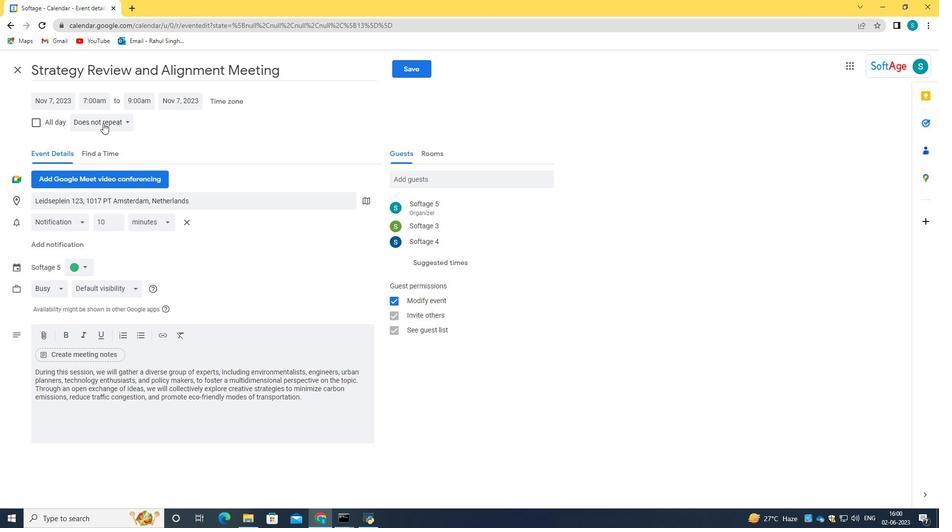
Action: Mouse moved to (122, 126)
Screenshot: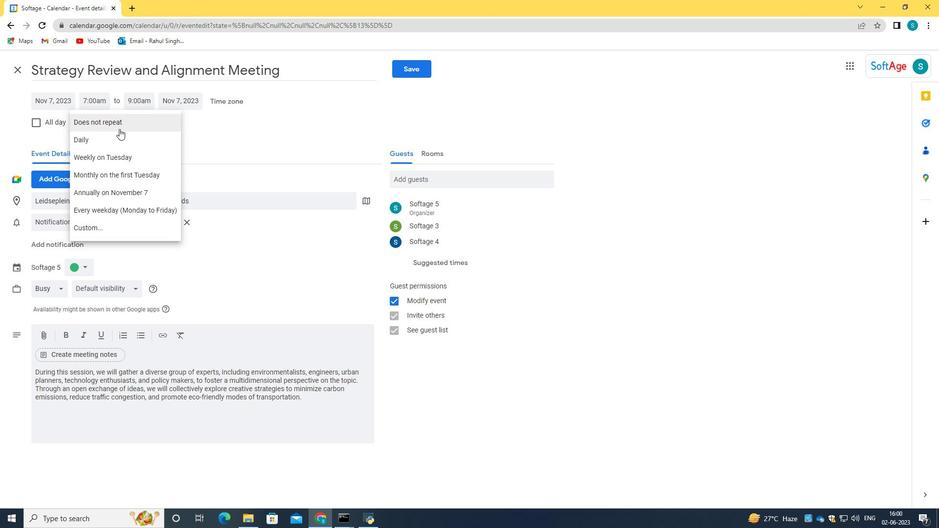 
Action: Mouse pressed left at (122, 126)
Screenshot: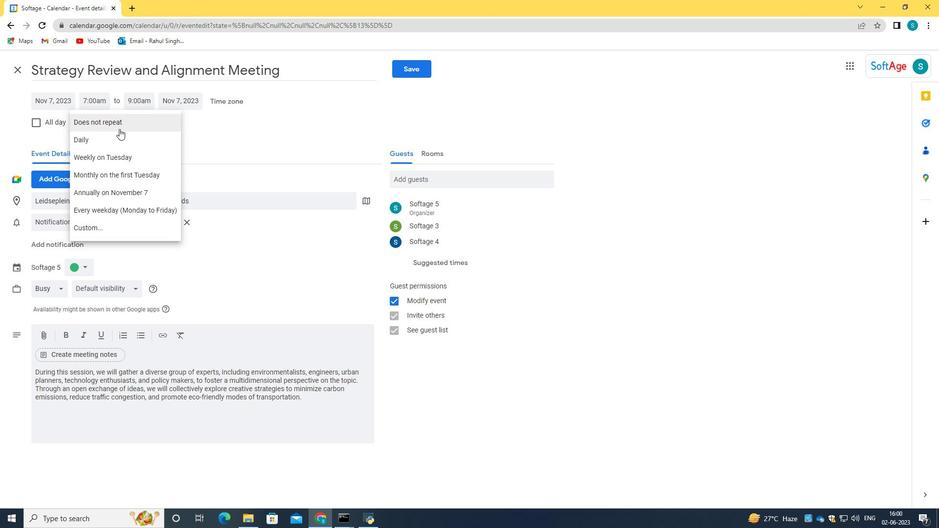 
Action: Mouse moved to (417, 72)
Screenshot: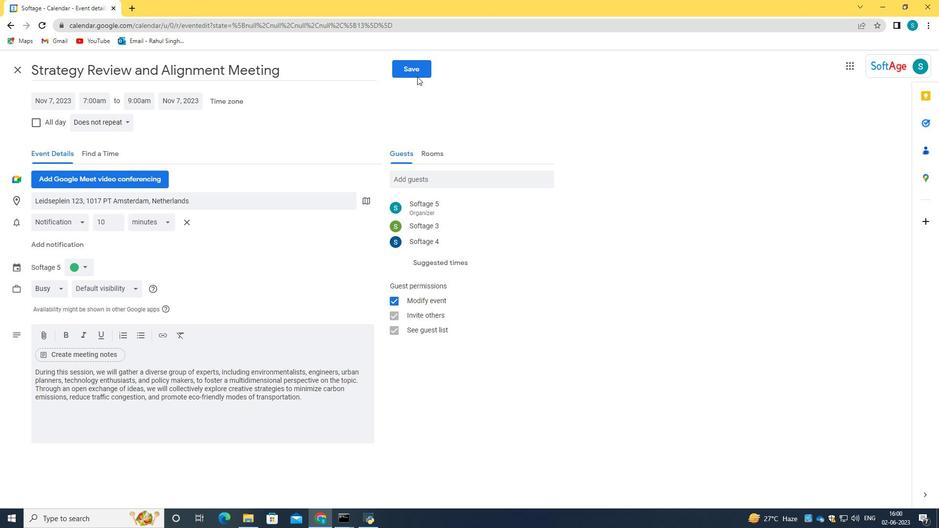 
Action: Mouse pressed left at (417, 72)
Screenshot: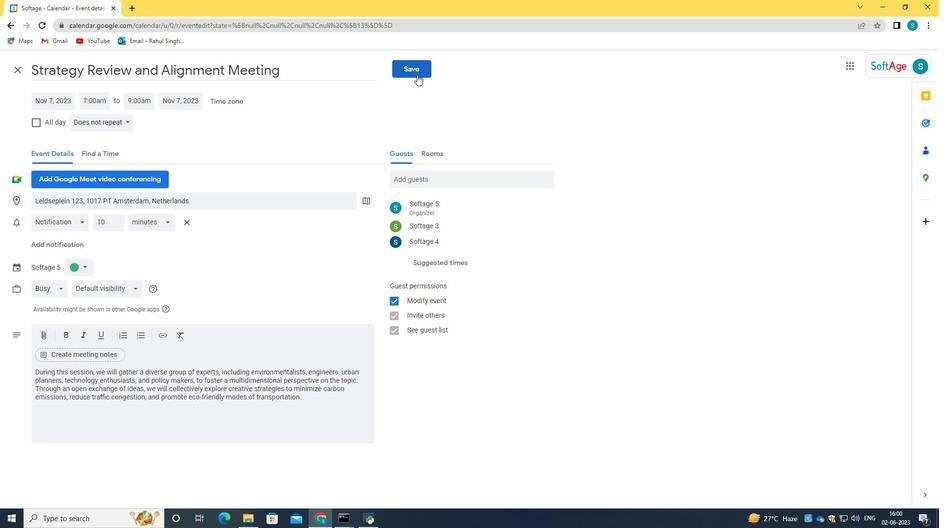 
Action: Mouse moved to (563, 301)
Screenshot: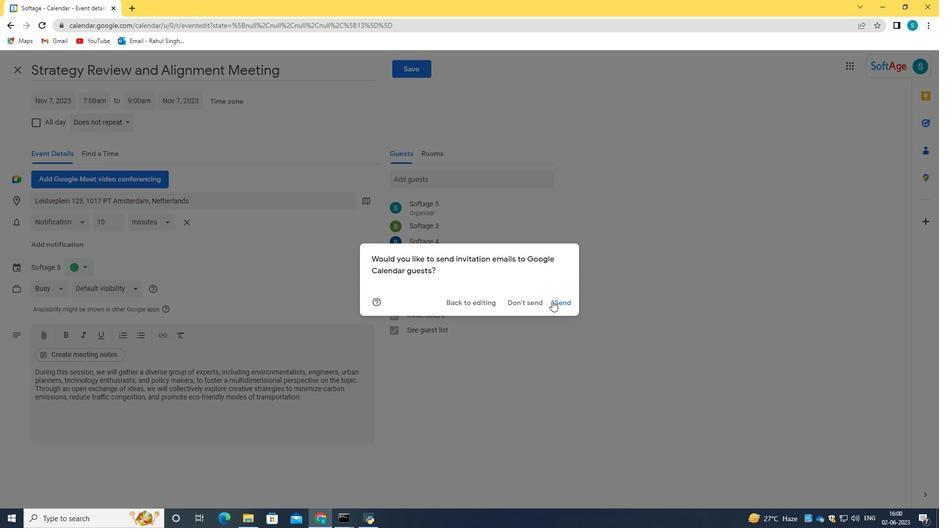 
Action: Mouse pressed left at (563, 301)
Screenshot: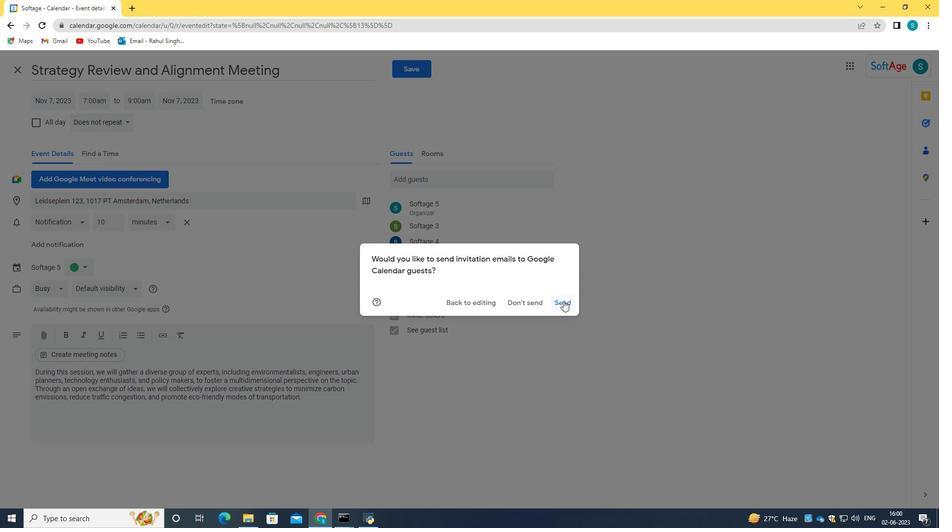 
Action: Mouse moved to (603, 207)
Screenshot: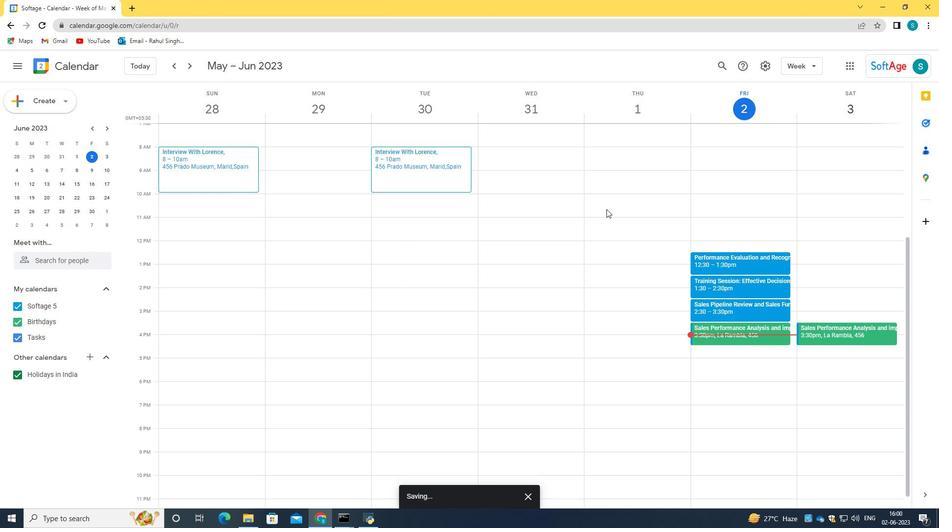 
